 Task: Create a task  Create a new chatbot for customer support , assign it to team member softage.3@softage.net in the project AgileCon and update the status of the task to  On Track  , set the priority of the task to Low
Action: Mouse moved to (101, 375)
Screenshot: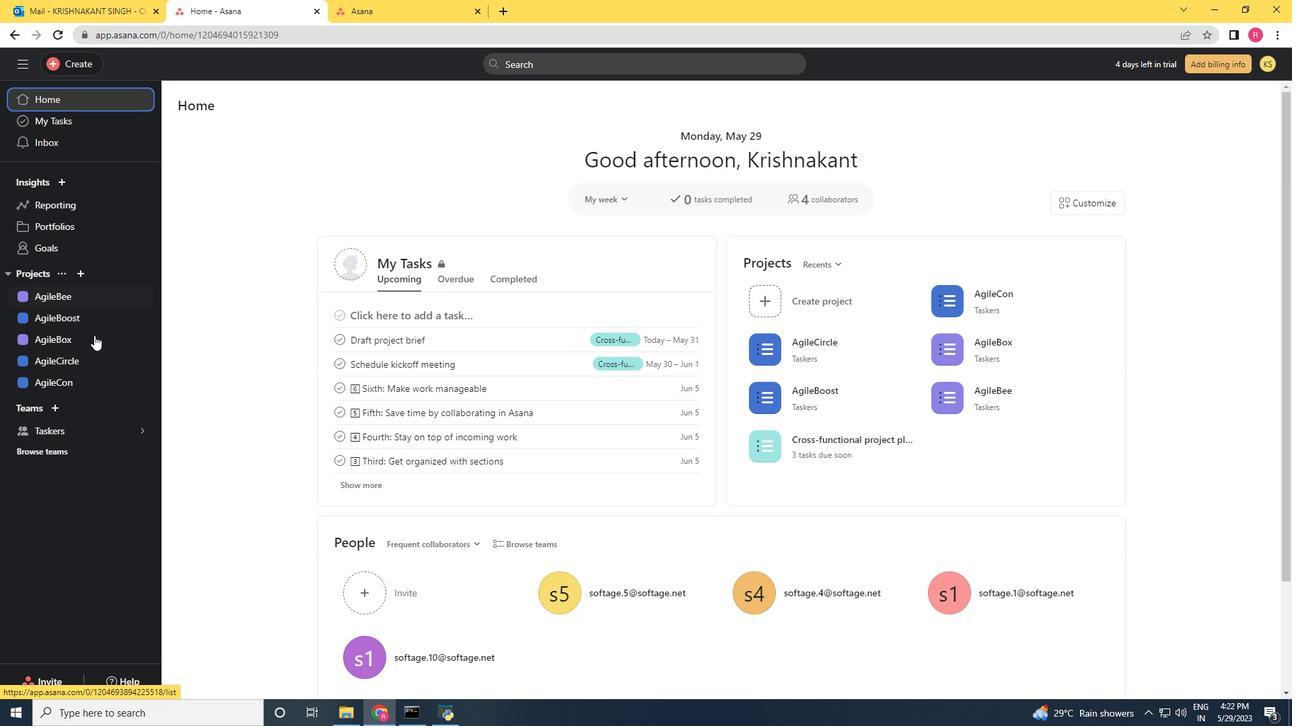 
Action: Mouse pressed left at (101, 375)
Screenshot: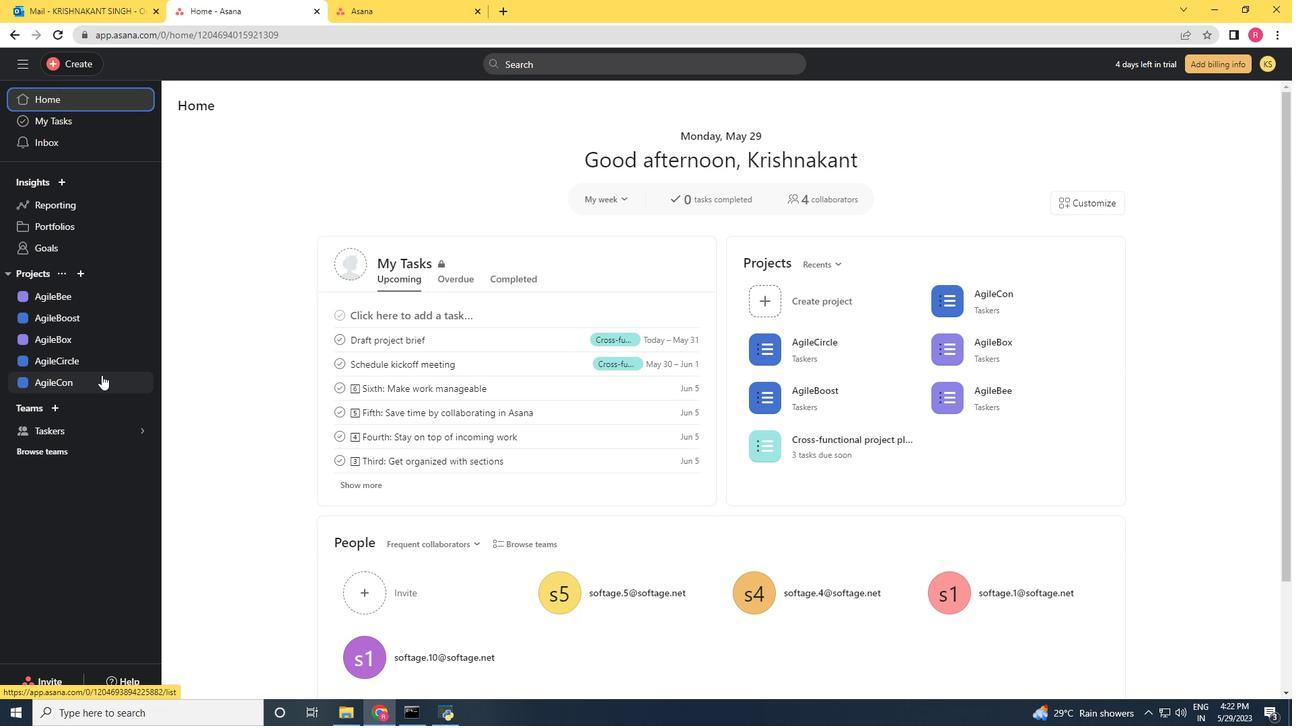 
Action: Mouse moved to (76, 67)
Screenshot: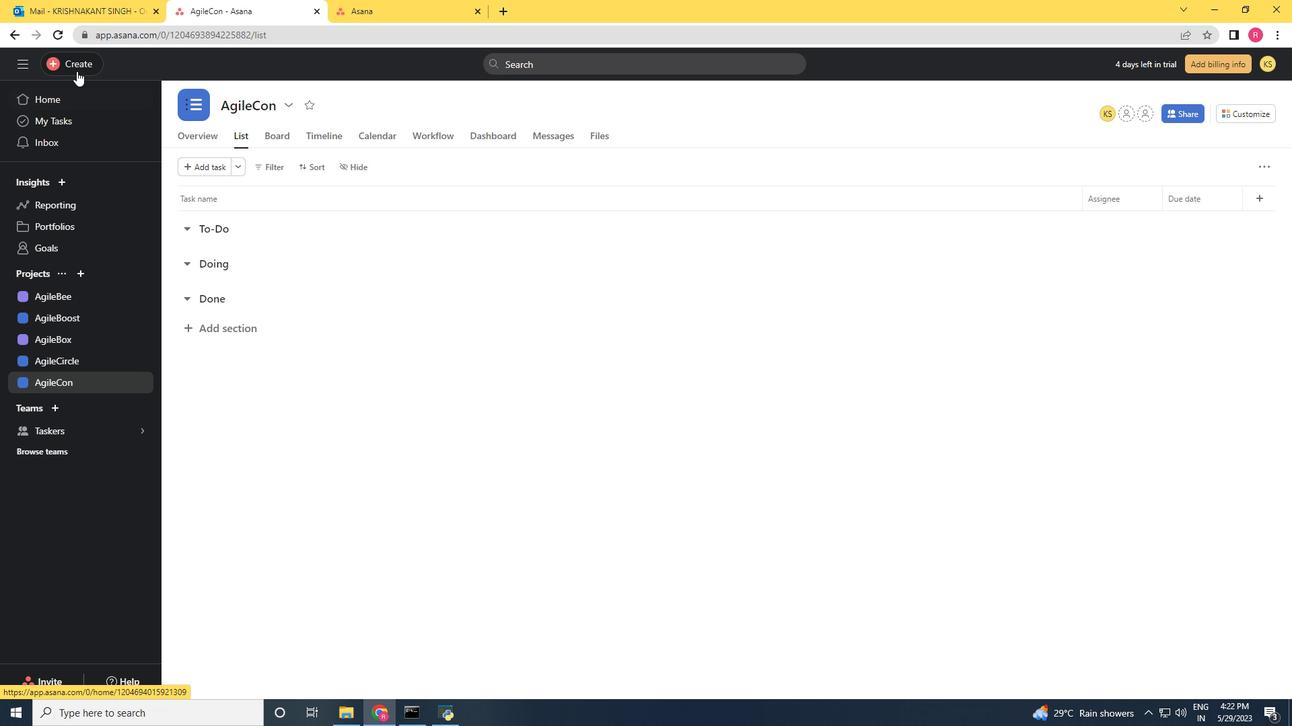 
Action: Mouse pressed left at (76, 67)
Screenshot: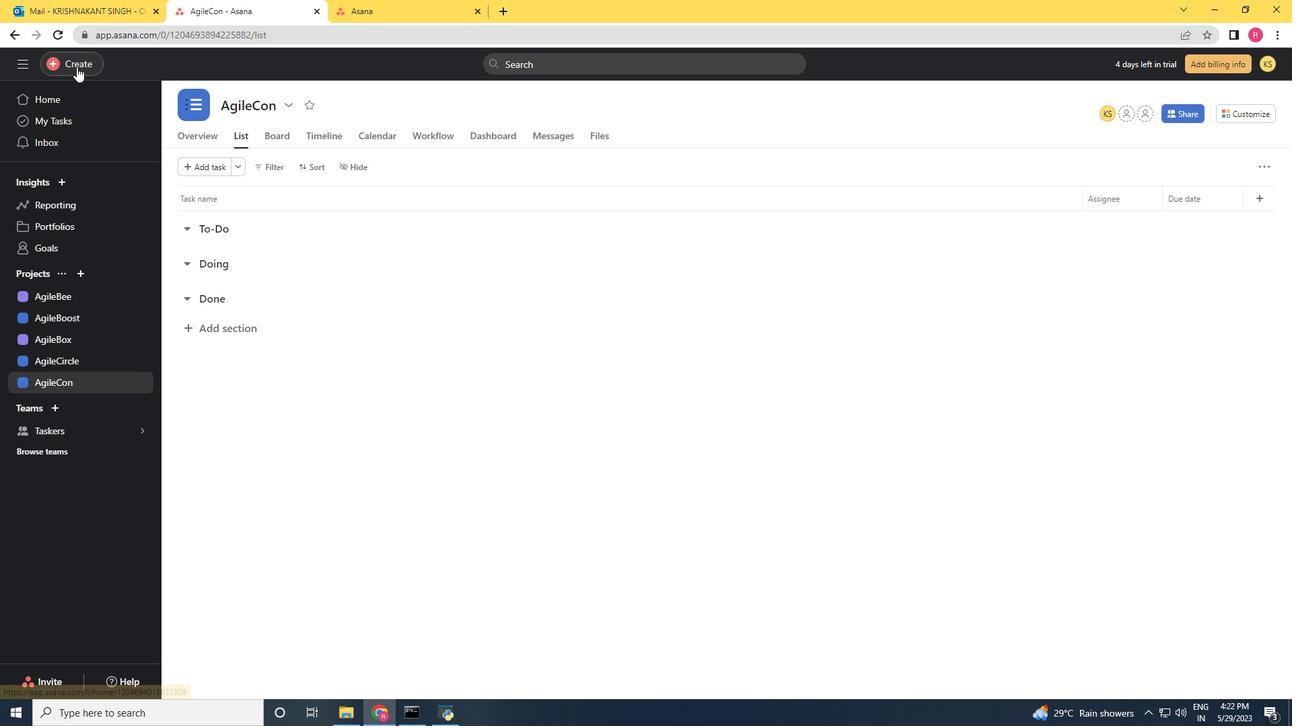 
Action: Mouse moved to (156, 70)
Screenshot: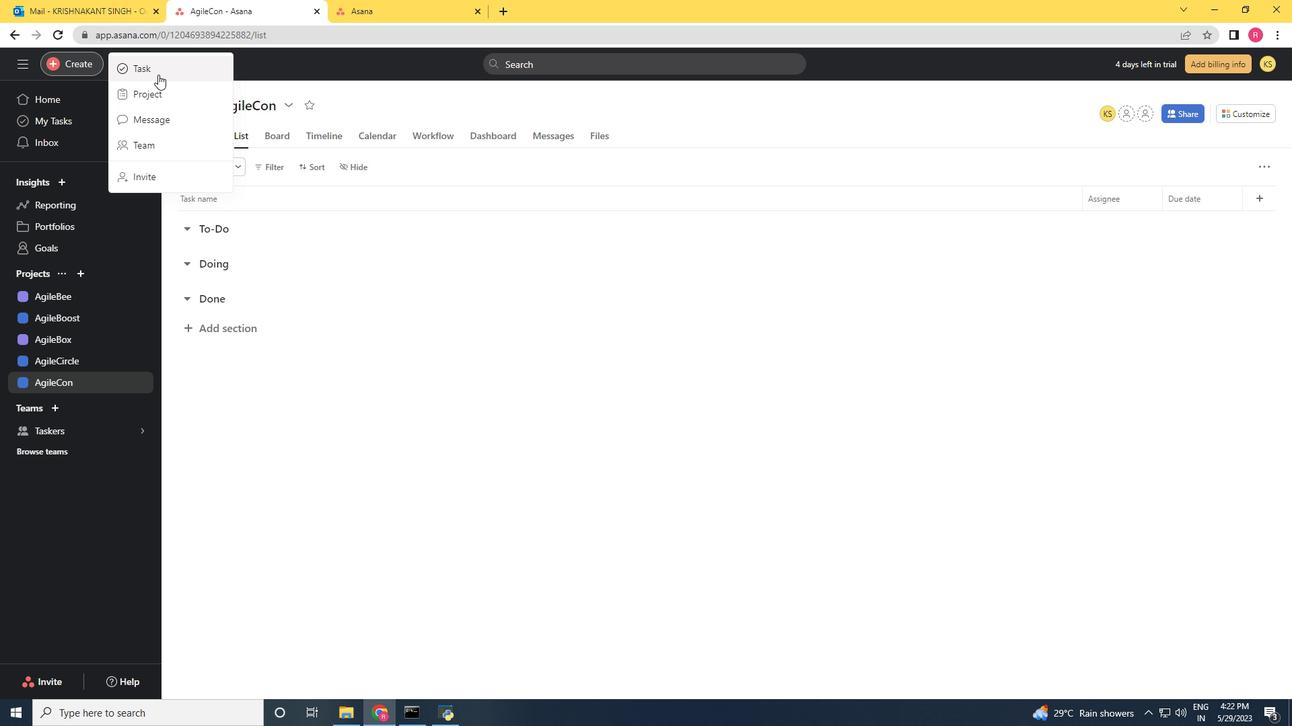 
Action: Mouse pressed left at (156, 70)
Screenshot: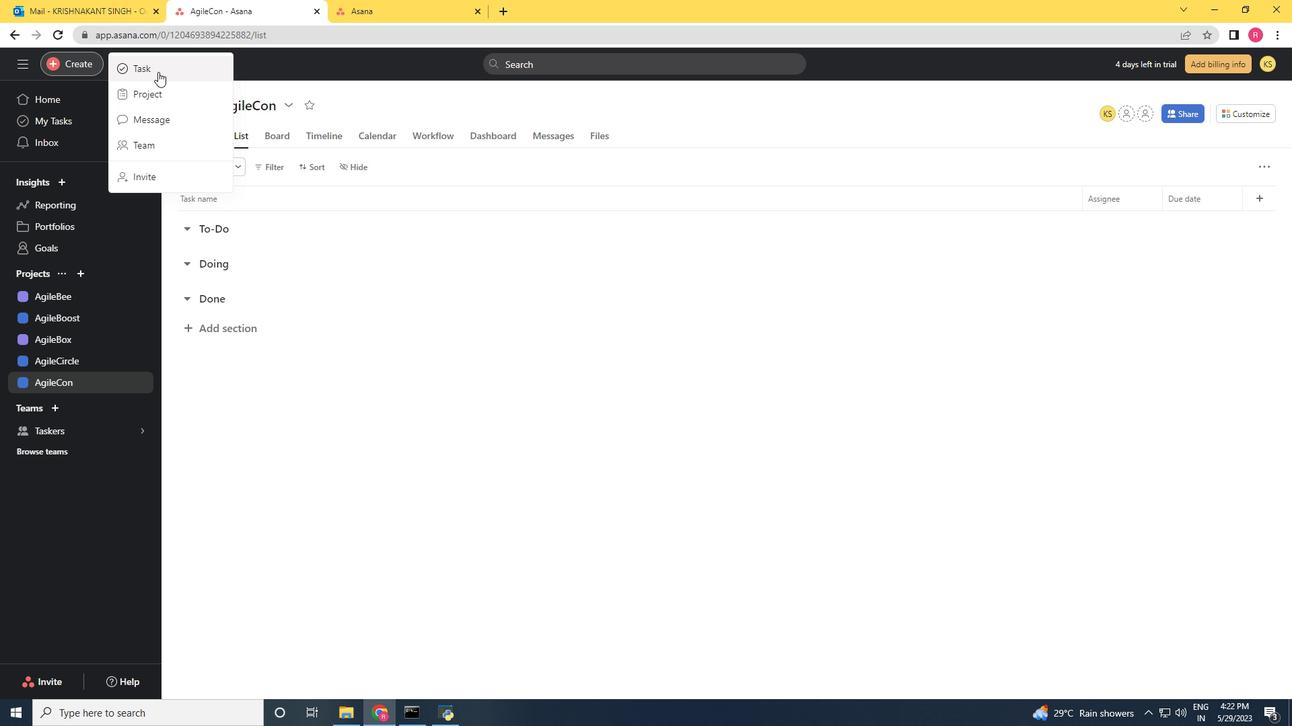
Action: Mouse moved to (201, 96)
Screenshot: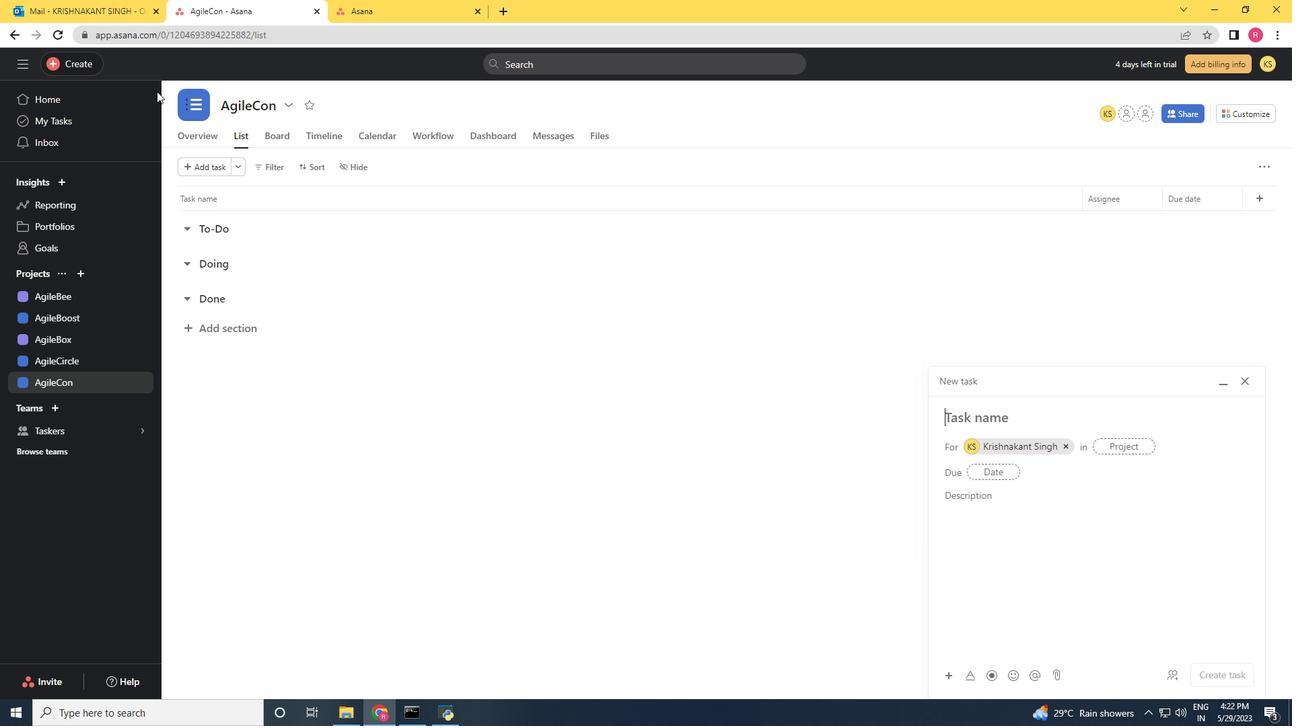 
Action: Key pressed <Key.shift>Create<Key.space>a<Key.space>new<Key.space>chatbot<Key.space>for<Key.space>customer<Key.space>support
Screenshot: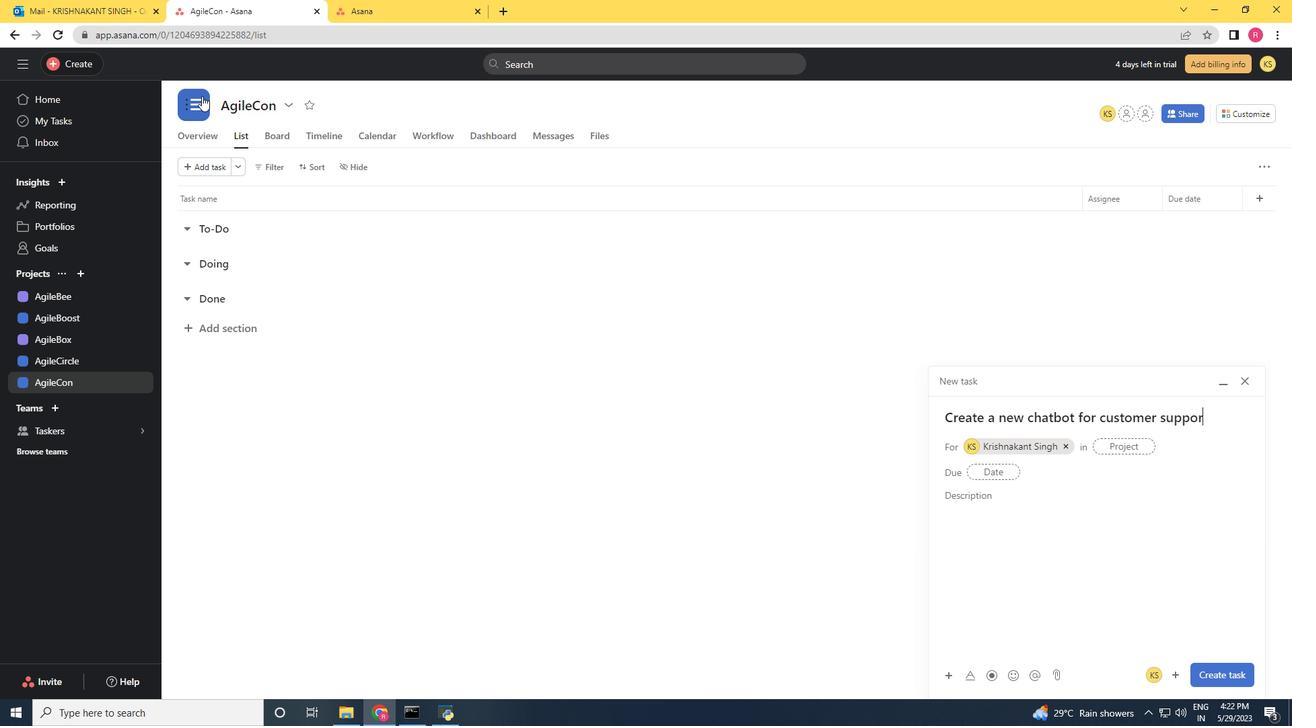 
Action: Mouse moved to (1064, 441)
Screenshot: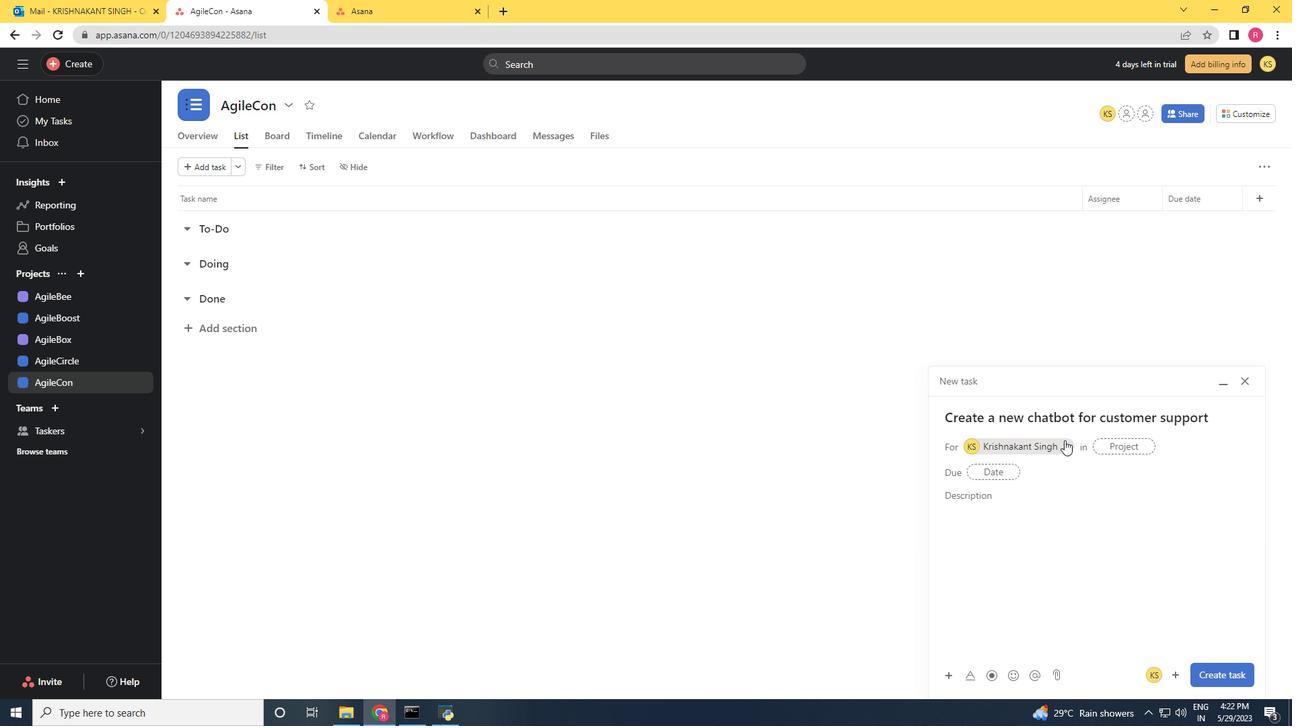 
Action: Mouse pressed left at (1064, 441)
Screenshot: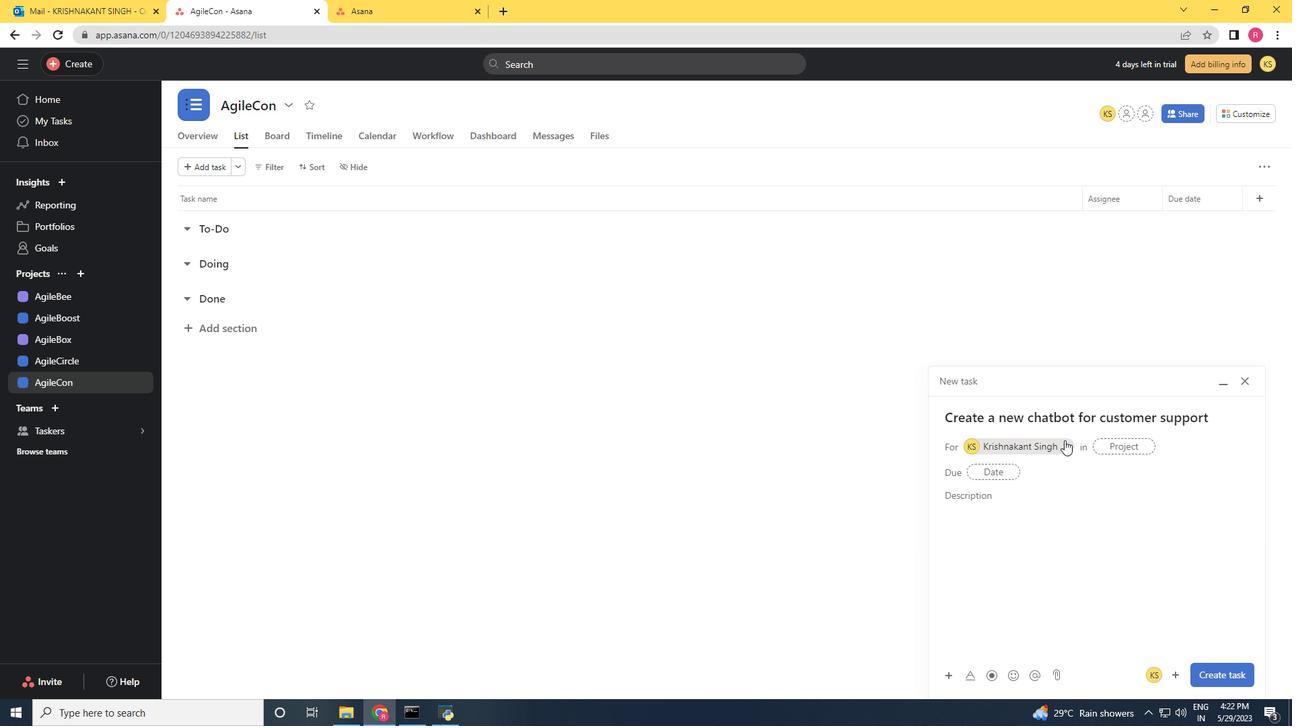 
Action: Mouse moved to (990, 445)
Screenshot: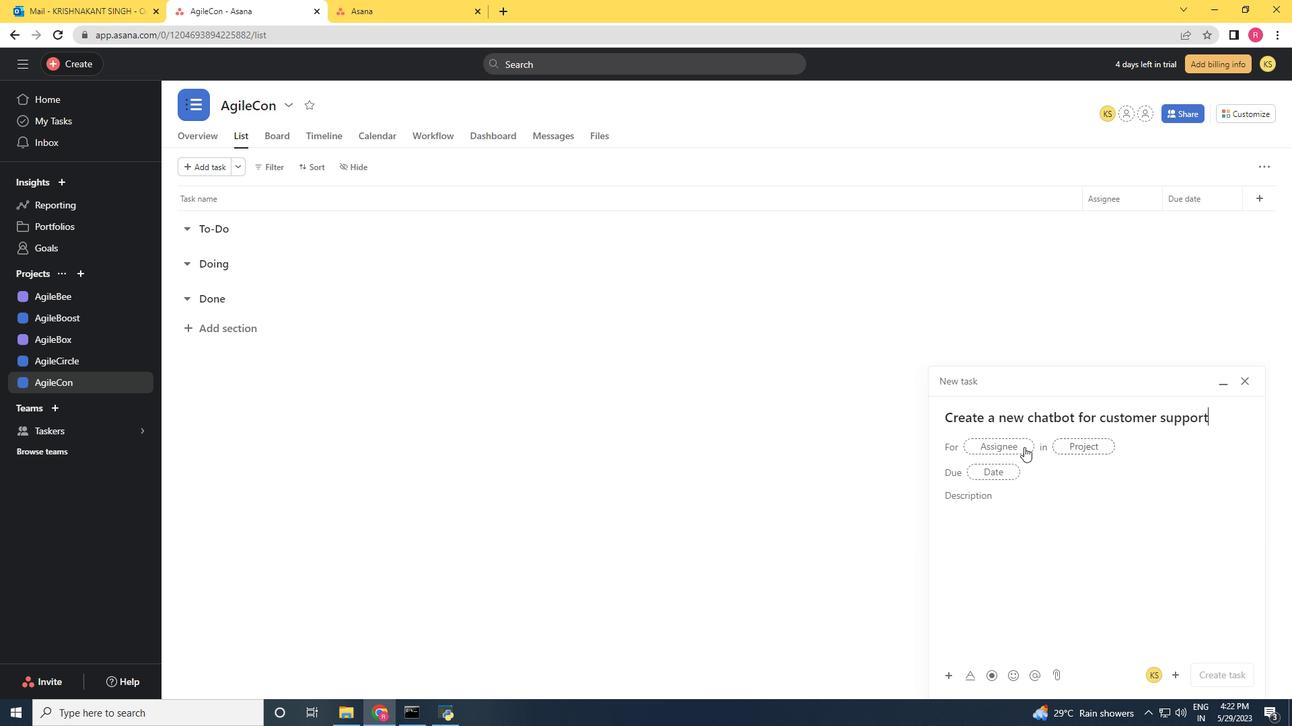 
Action: Mouse pressed left at (990, 445)
Screenshot: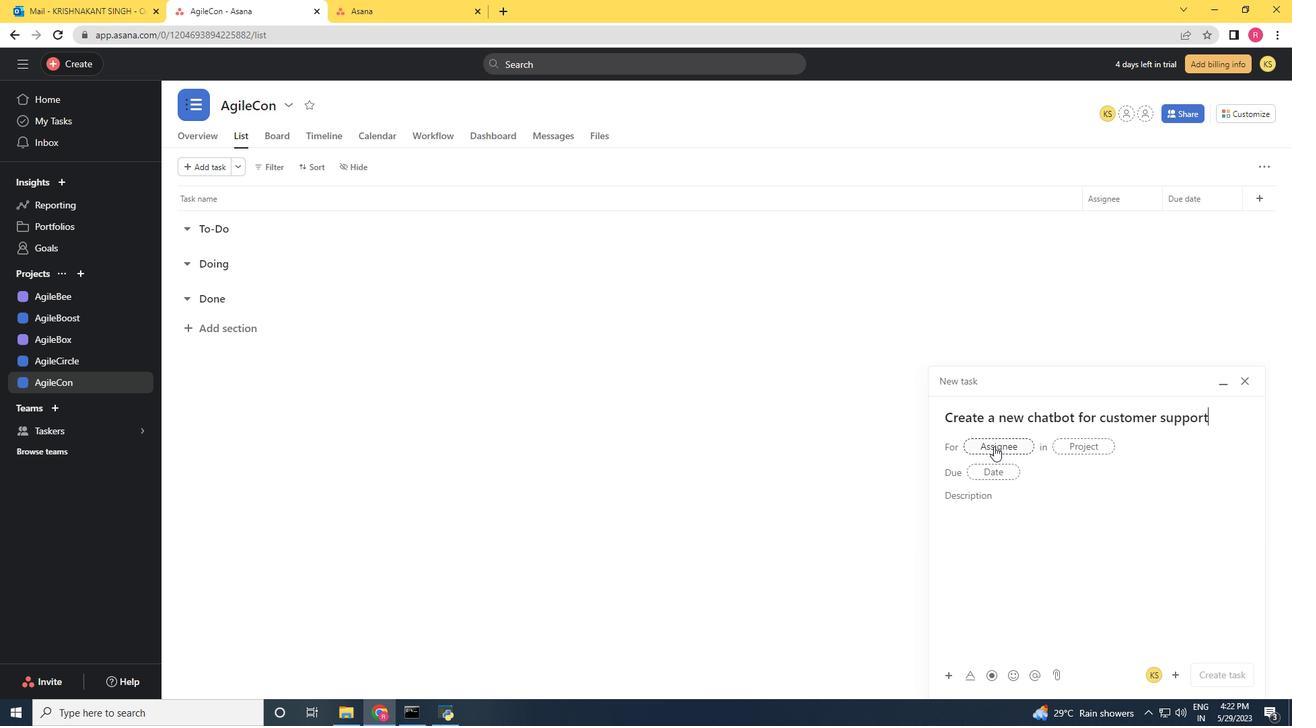 
Action: Key pressed softage.3<Key.shift>@softage.net
Screenshot: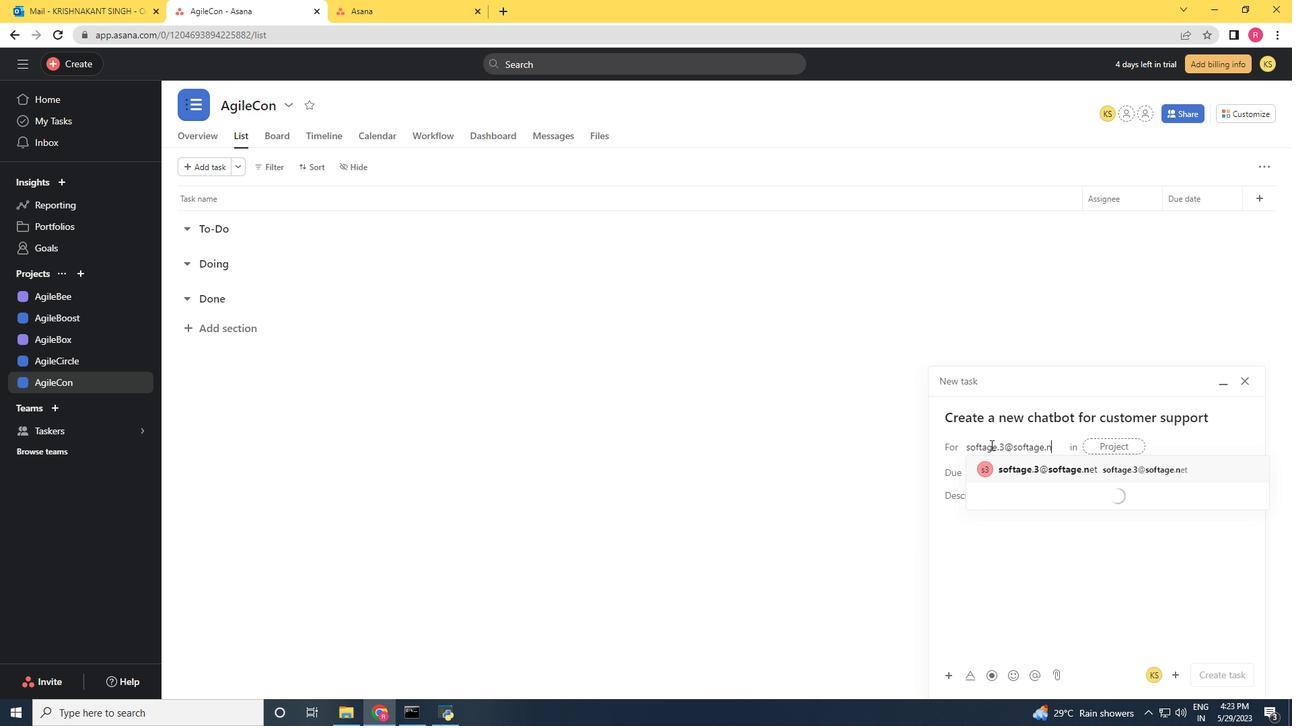 
Action: Mouse moved to (1021, 461)
Screenshot: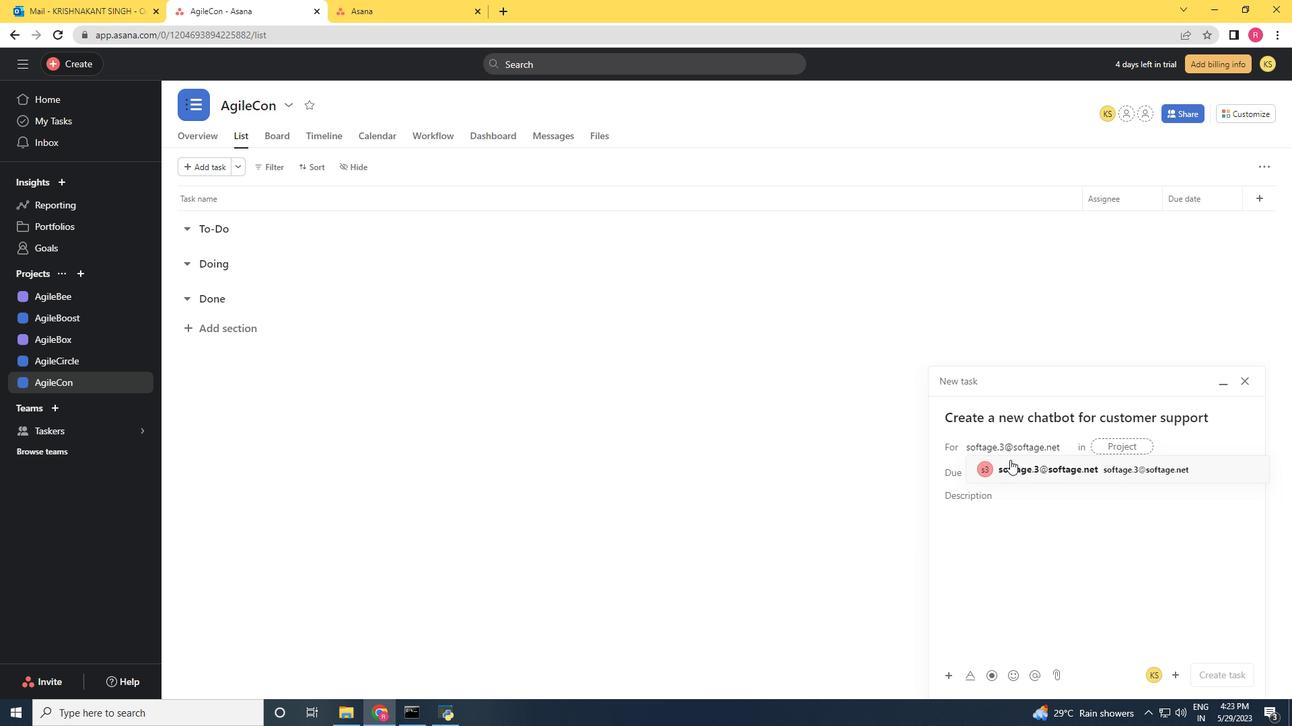 
Action: Mouse pressed left at (1021, 461)
Screenshot: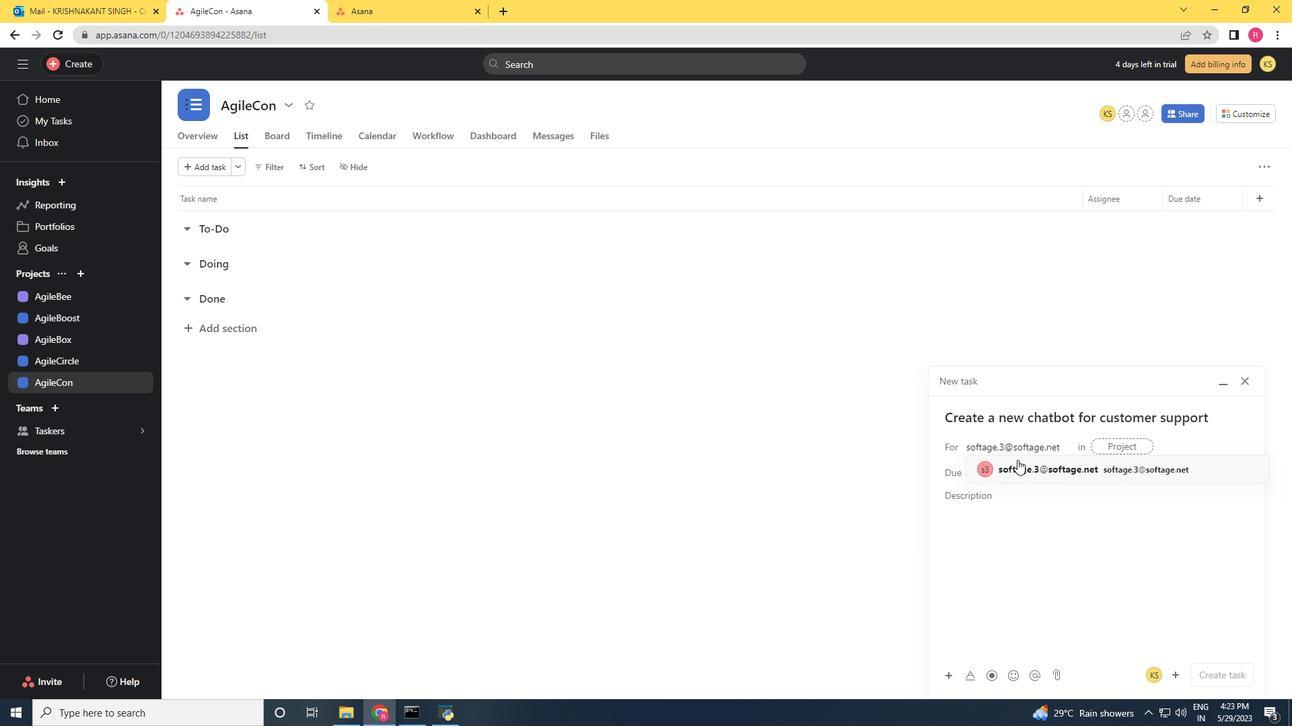 
Action: Mouse moved to (887, 479)
Screenshot: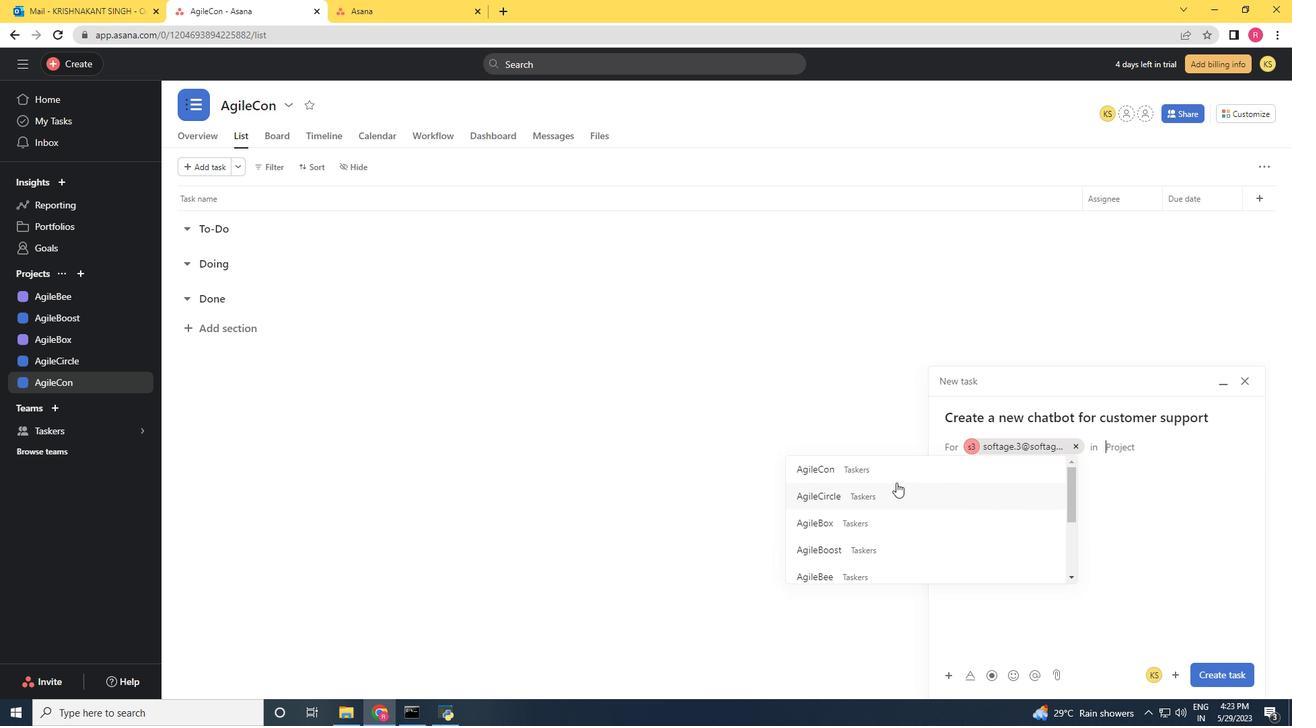 
Action: Mouse pressed left at (887, 479)
Screenshot: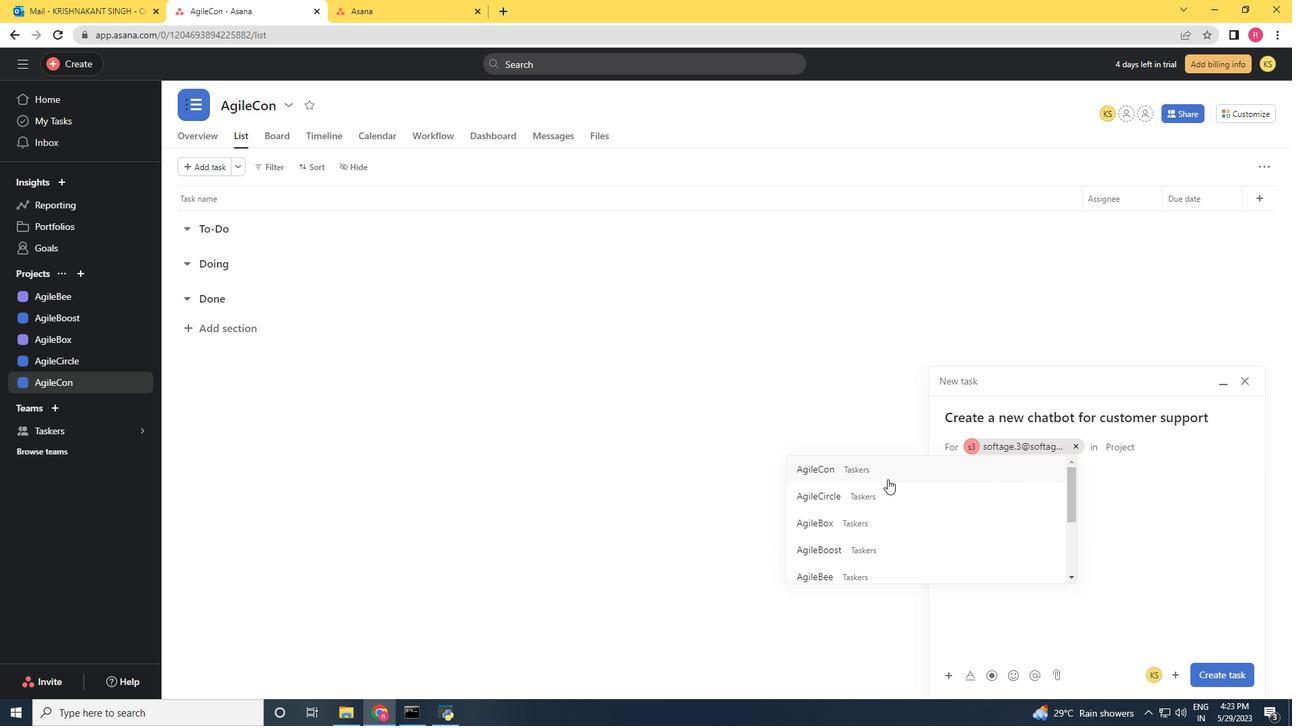
Action: Mouse moved to (971, 507)
Screenshot: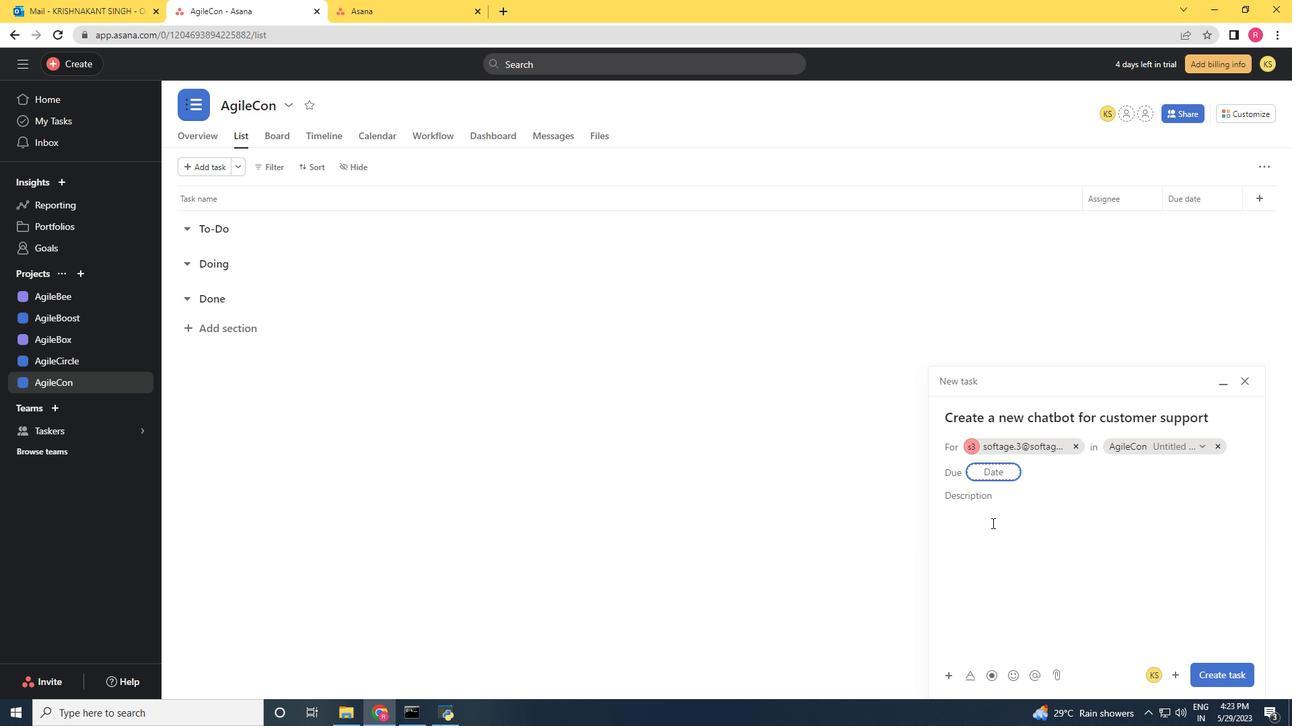 
Action: Mouse pressed left at (971, 507)
Screenshot: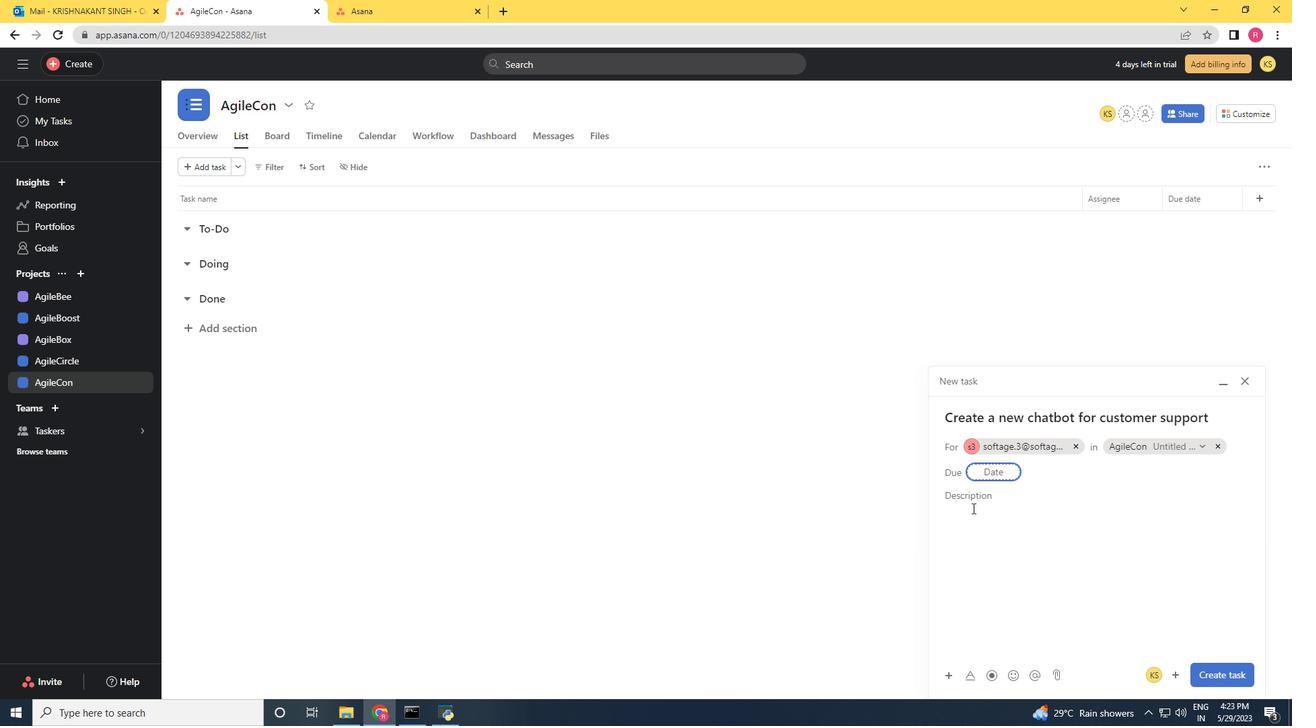 
Action: Mouse moved to (951, 673)
Screenshot: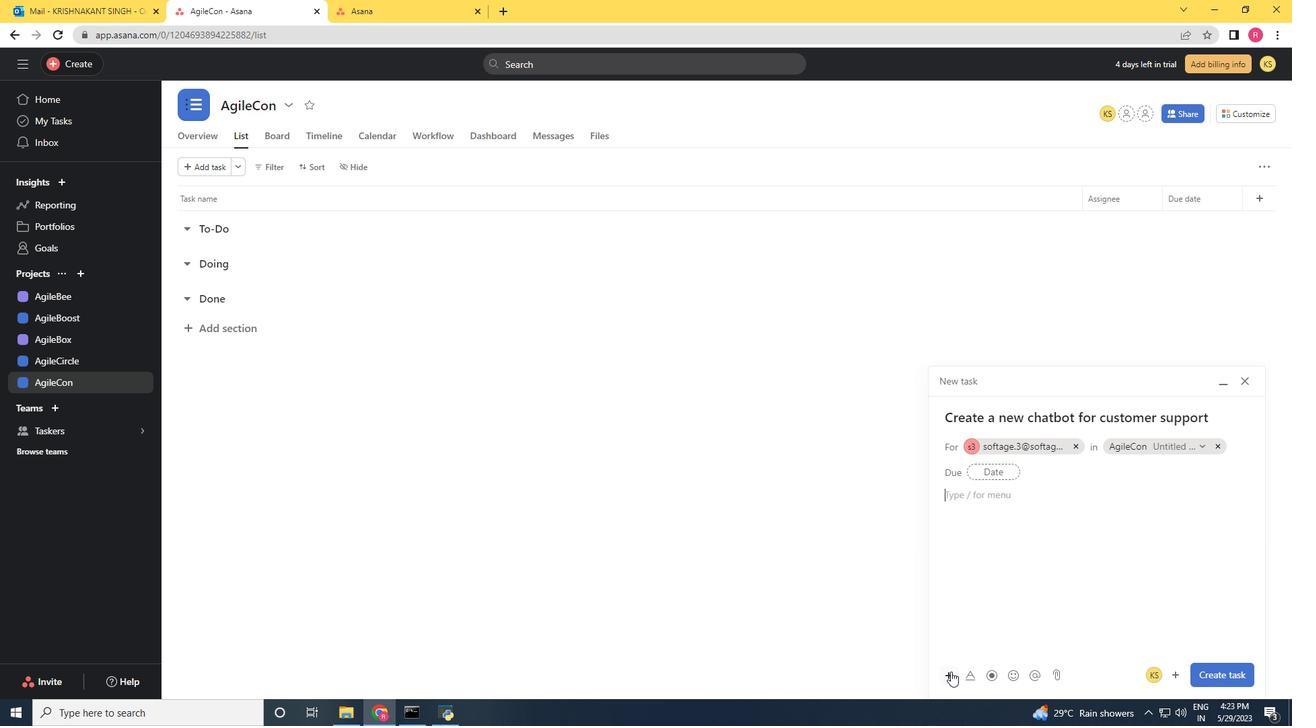
Action: Mouse pressed left at (951, 673)
Screenshot: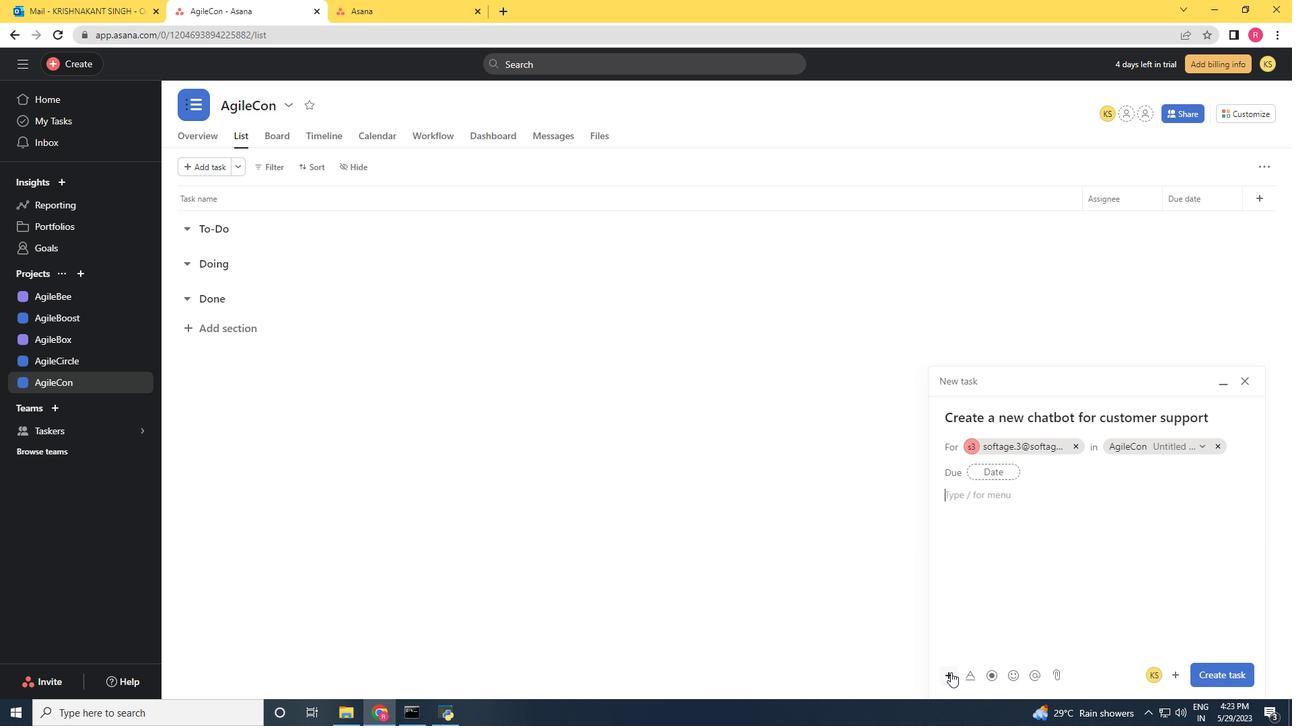
Action: Mouse moved to (1134, 568)
Screenshot: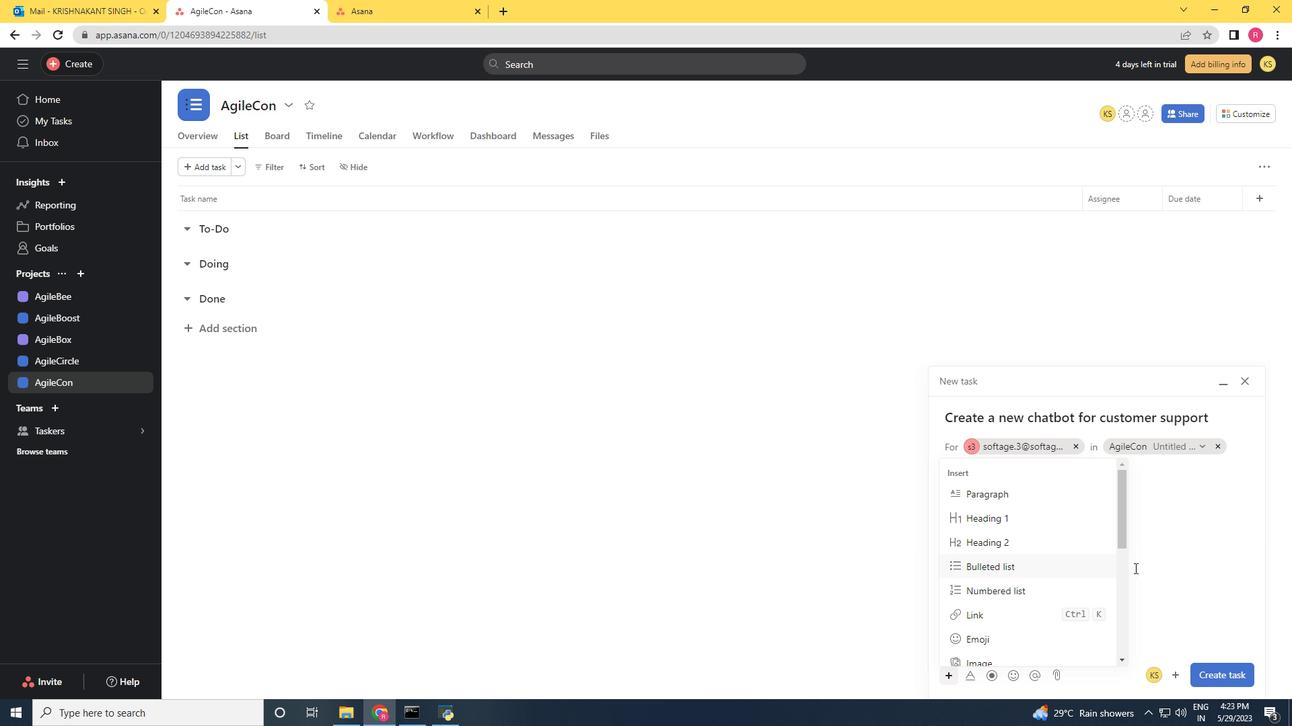 
Action: Mouse scrolled (1134, 568) with delta (0, 0)
Screenshot: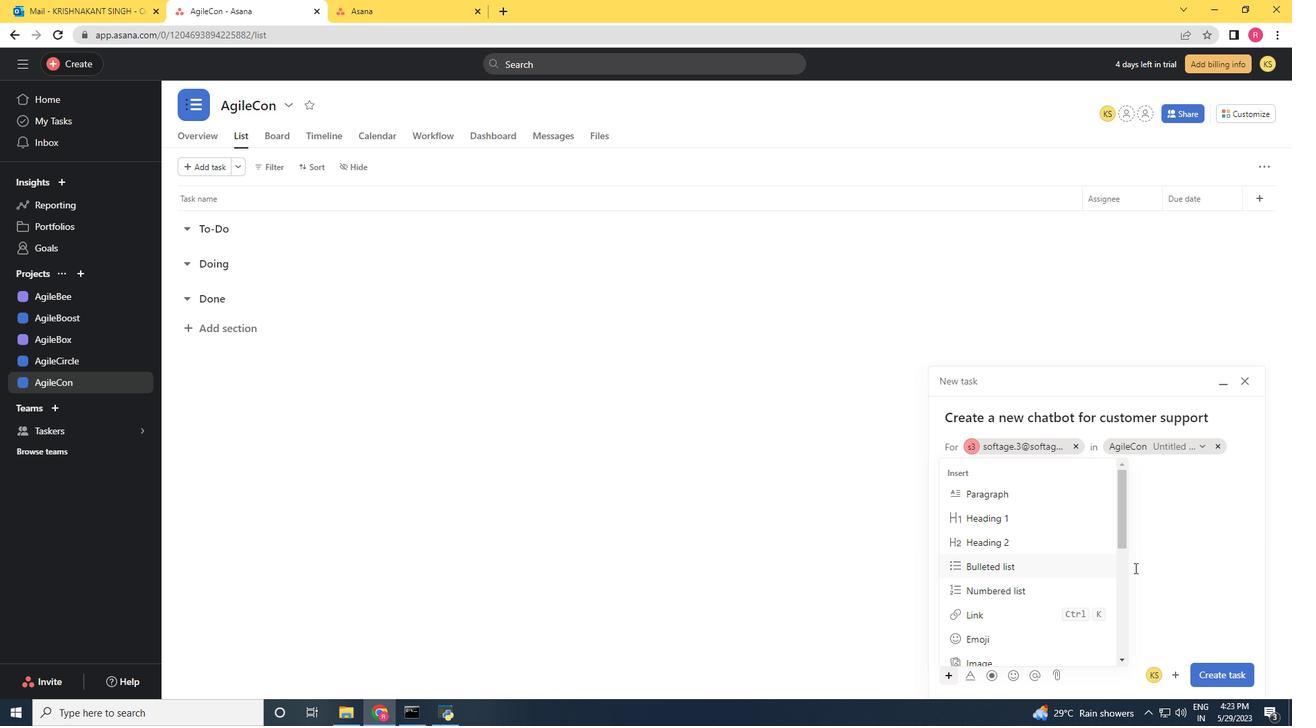 
Action: Mouse scrolled (1134, 568) with delta (0, 0)
Screenshot: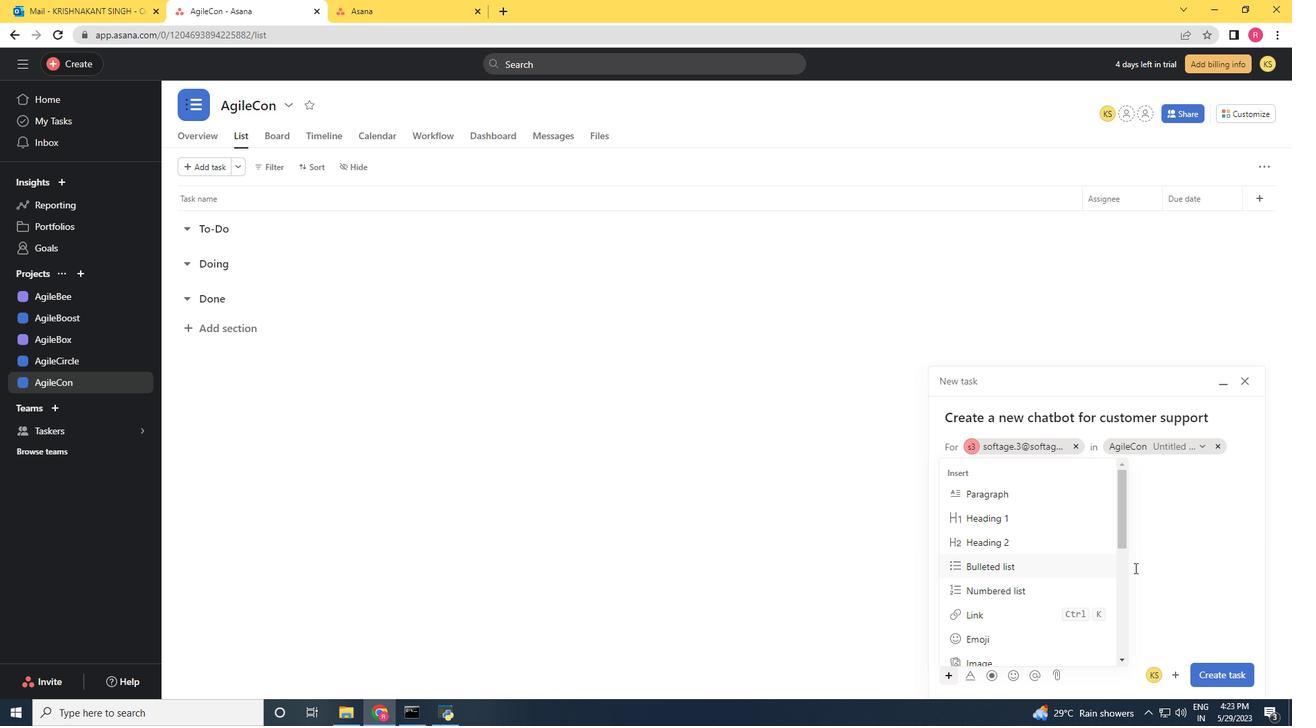 
Action: Mouse moved to (1173, 592)
Screenshot: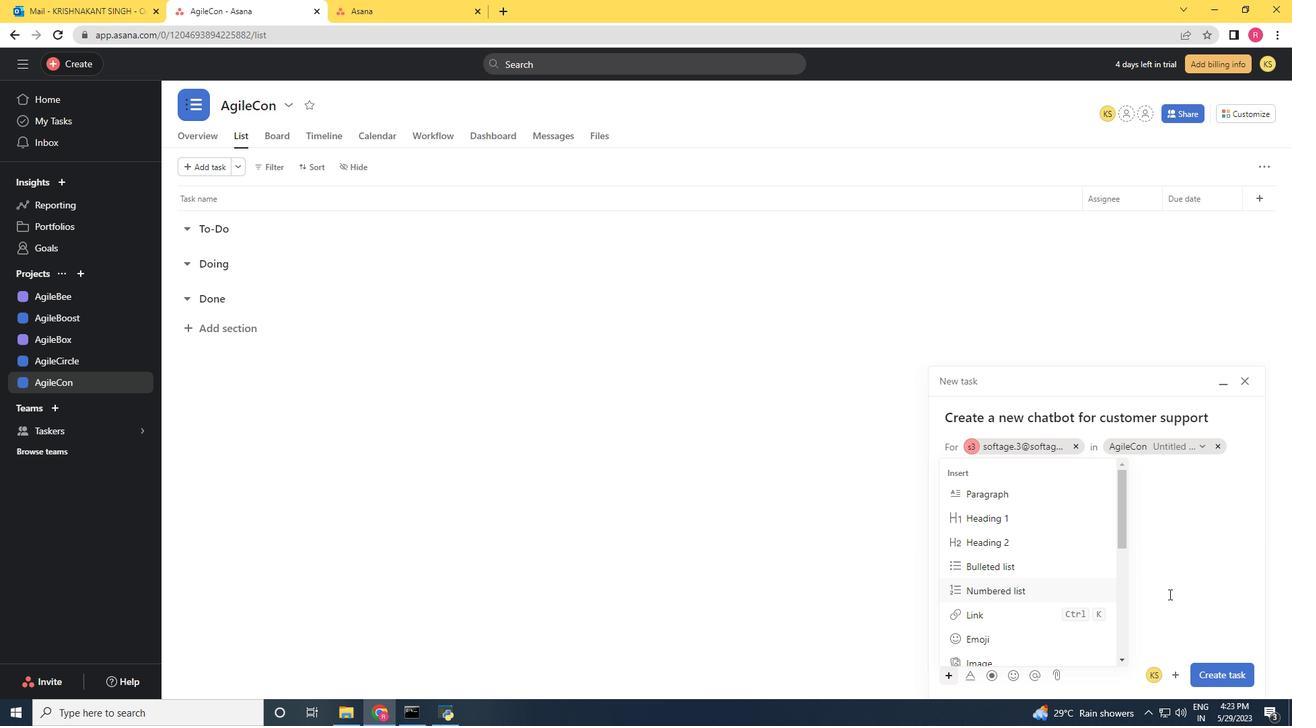 
Action: Mouse pressed left at (1173, 592)
Screenshot: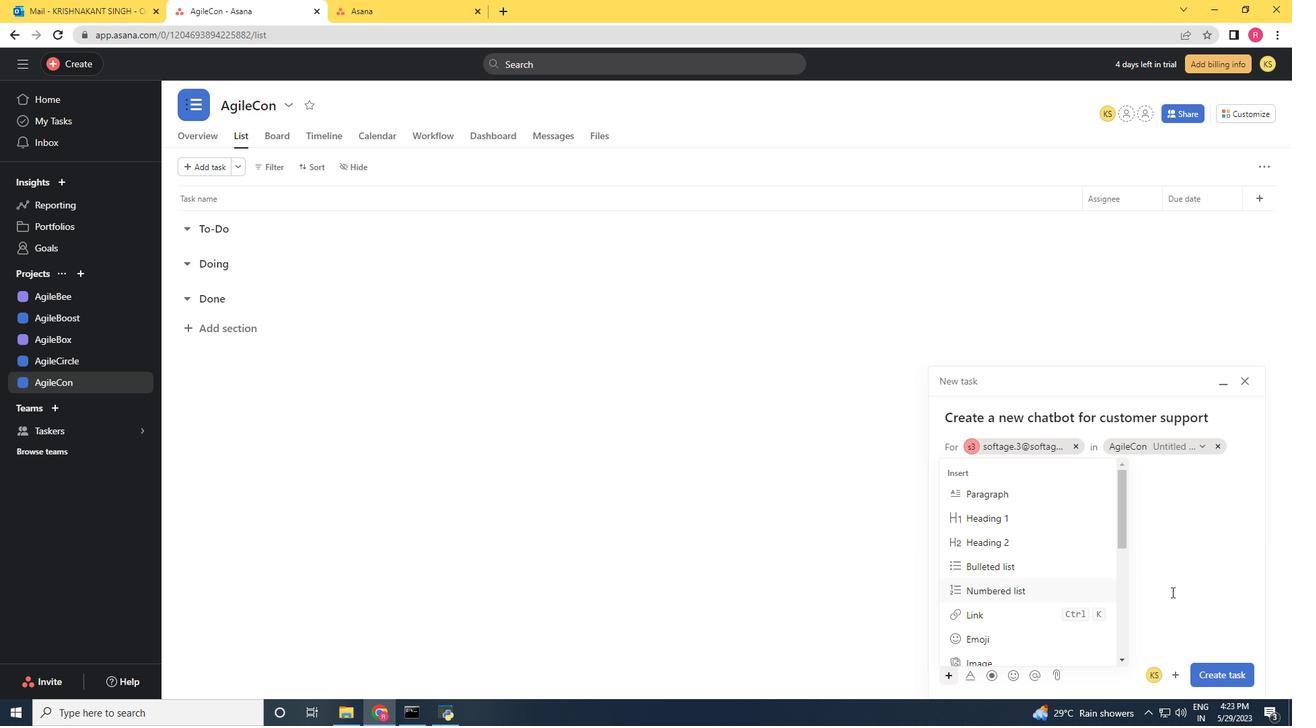 
Action: Mouse moved to (1219, 675)
Screenshot: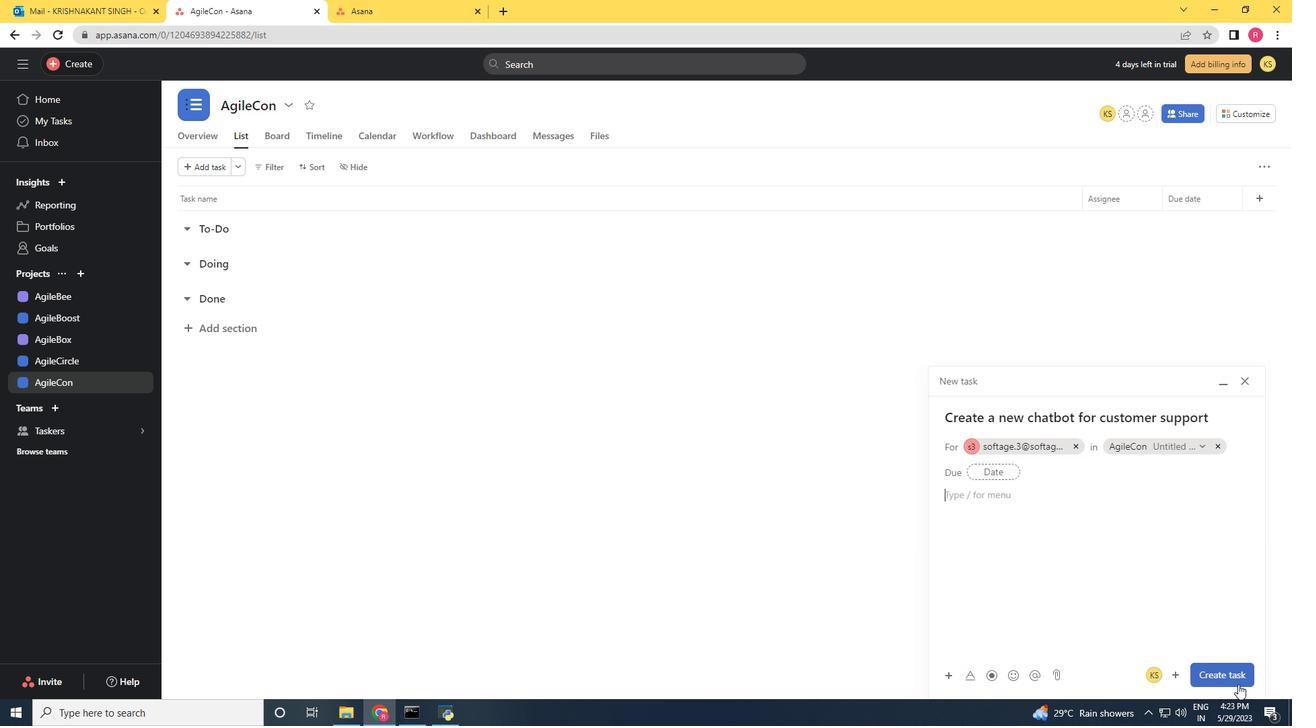 
Action: Mouse pressed left at (1219, 675)
Screenshot: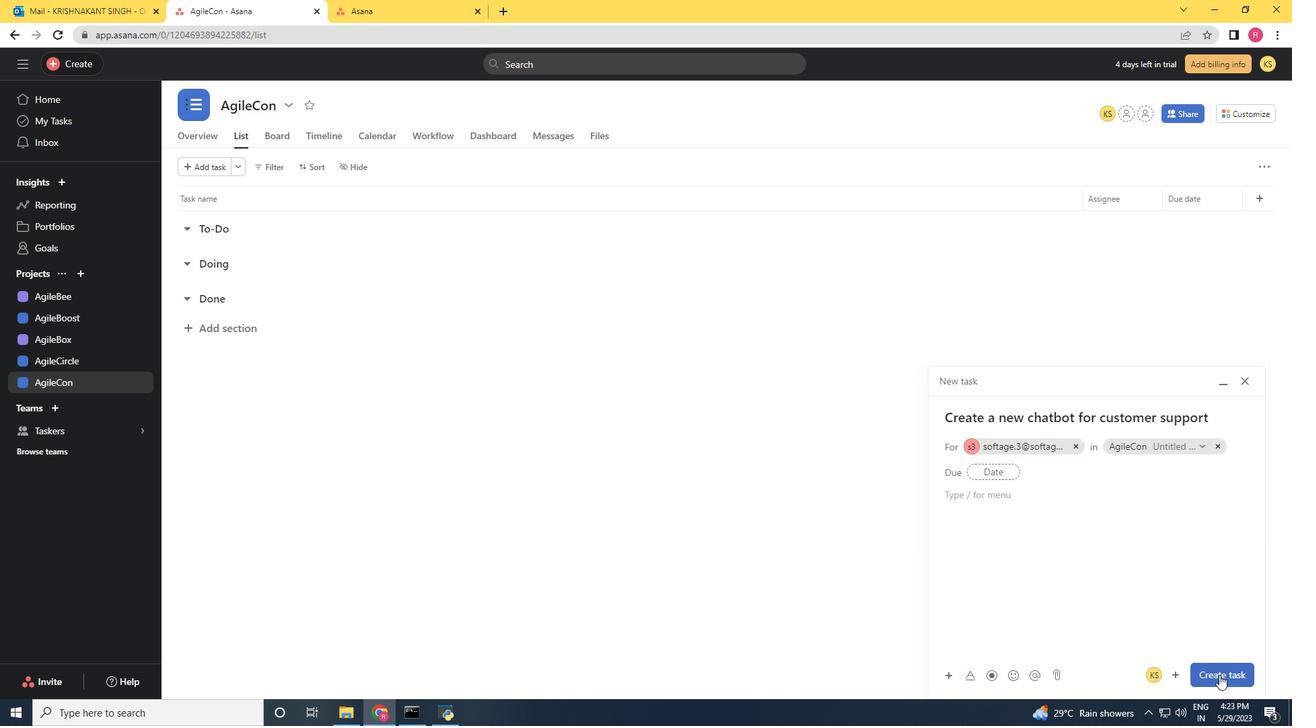 
Action: Mouse moved to (96, 381)
Screenshot: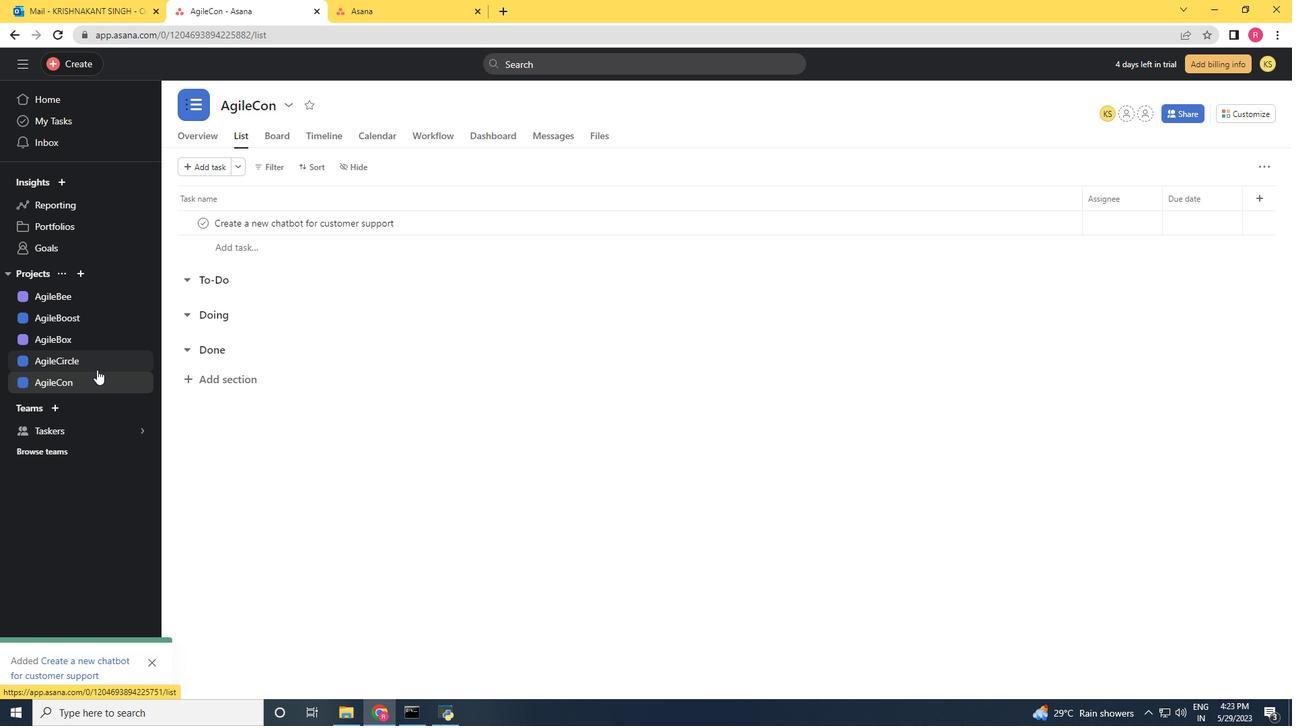 
Action: Mouse pressed left at (96, 381)
Screenshot: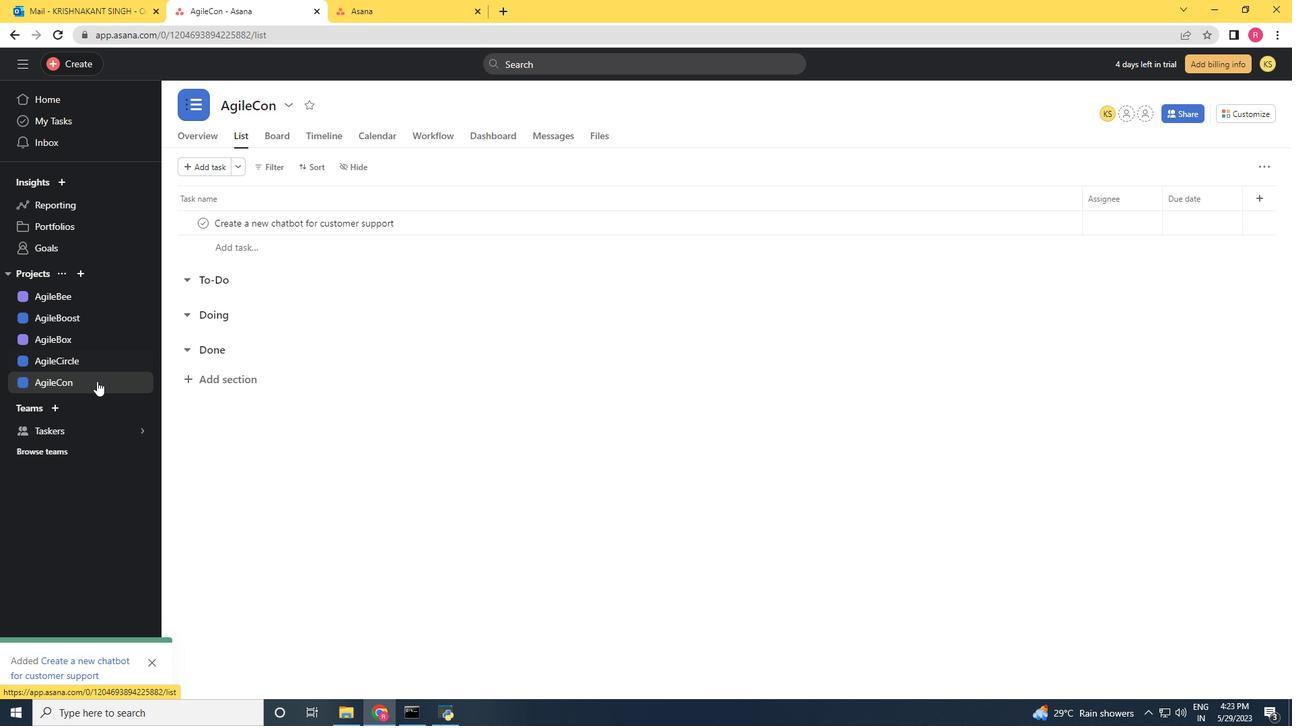 
Action: Mouse moved to (1083, 207)
Screenshot: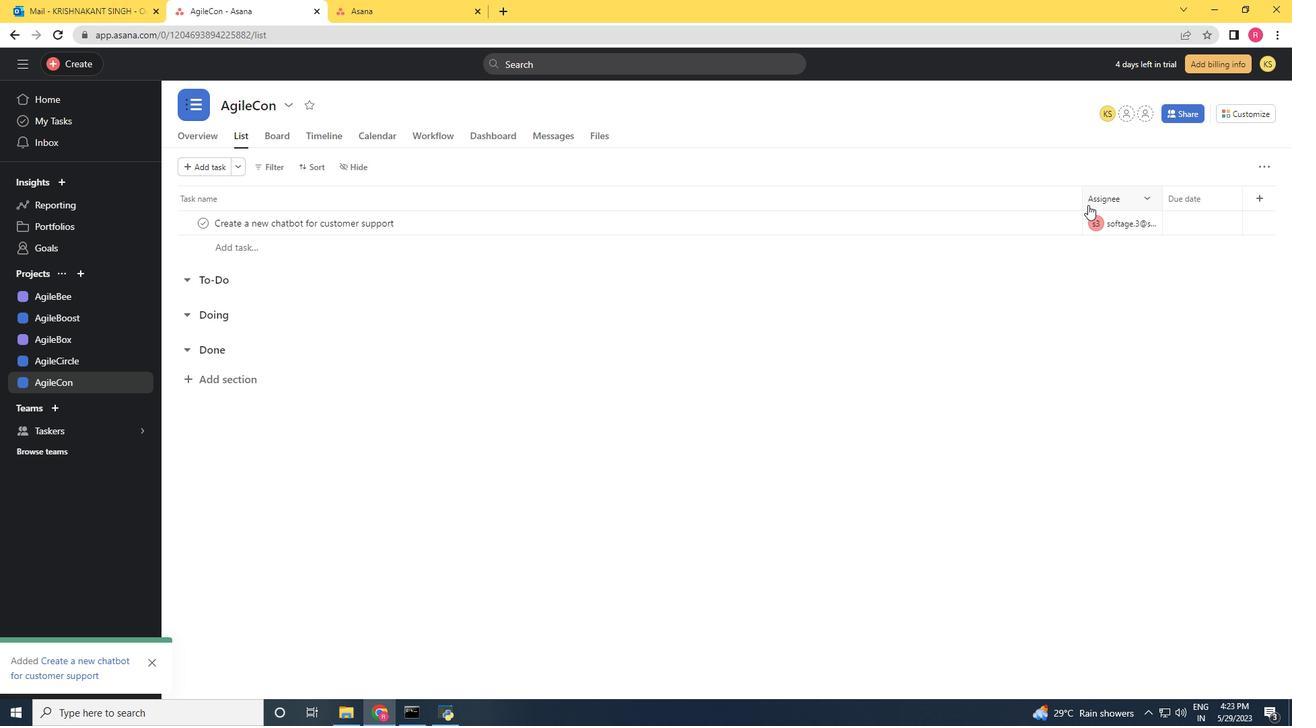 
Action: Mouse pressed left at (1083, 207)
Screenshot: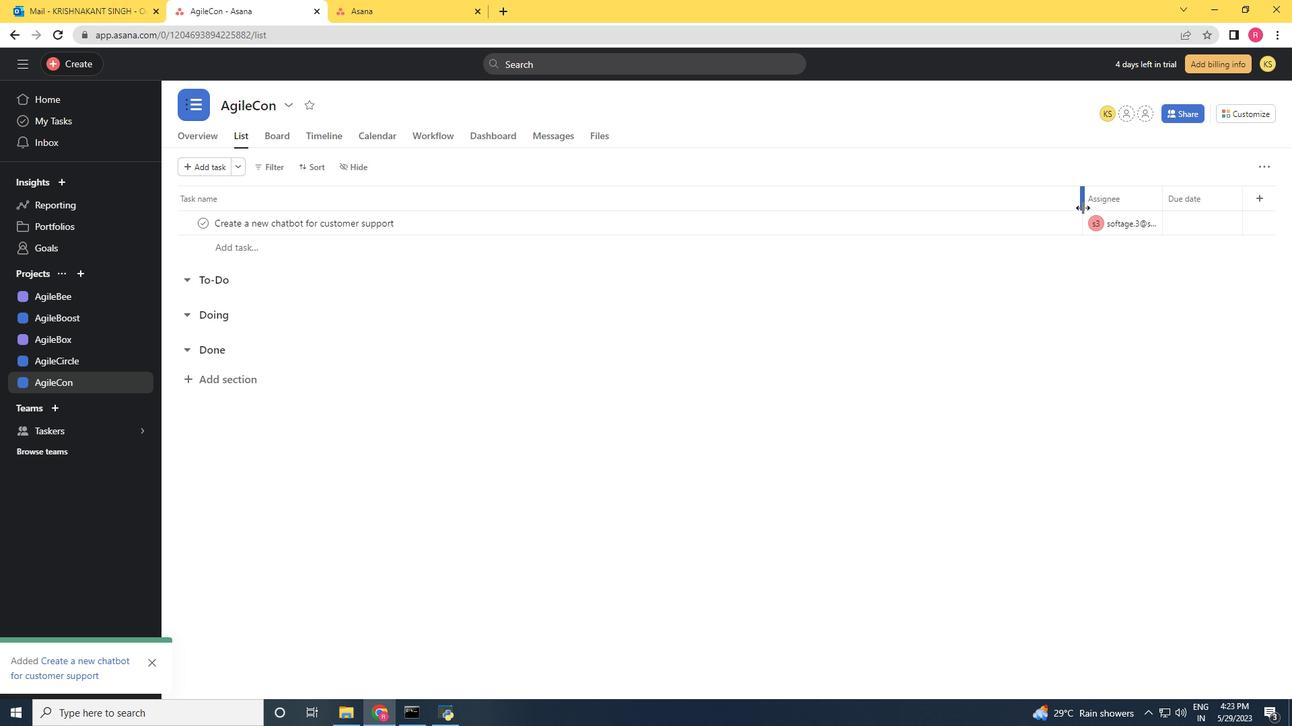 
Action: Mouse moved to (1127, 201)
Screenshot: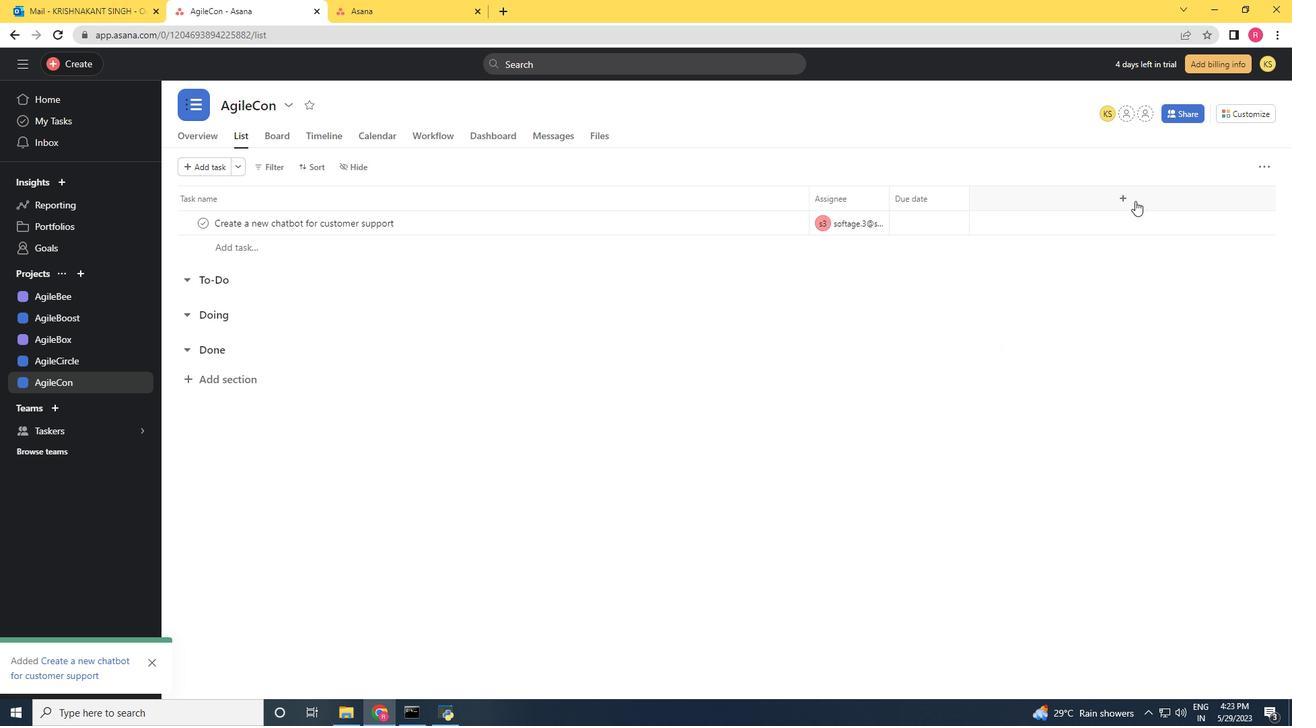 
Action: Mouse pressed left at (1127, 201)
Screenshot: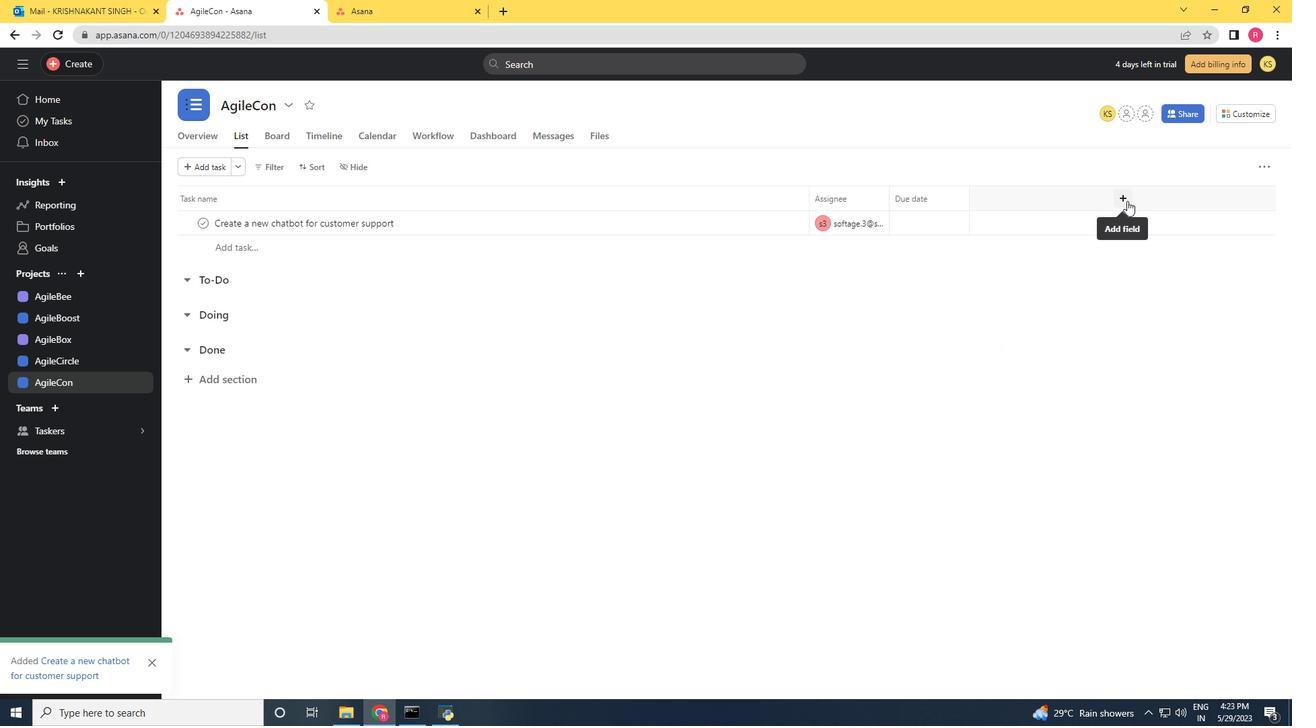 
Action: Mouse moved to (1035, 359)
Screenshot: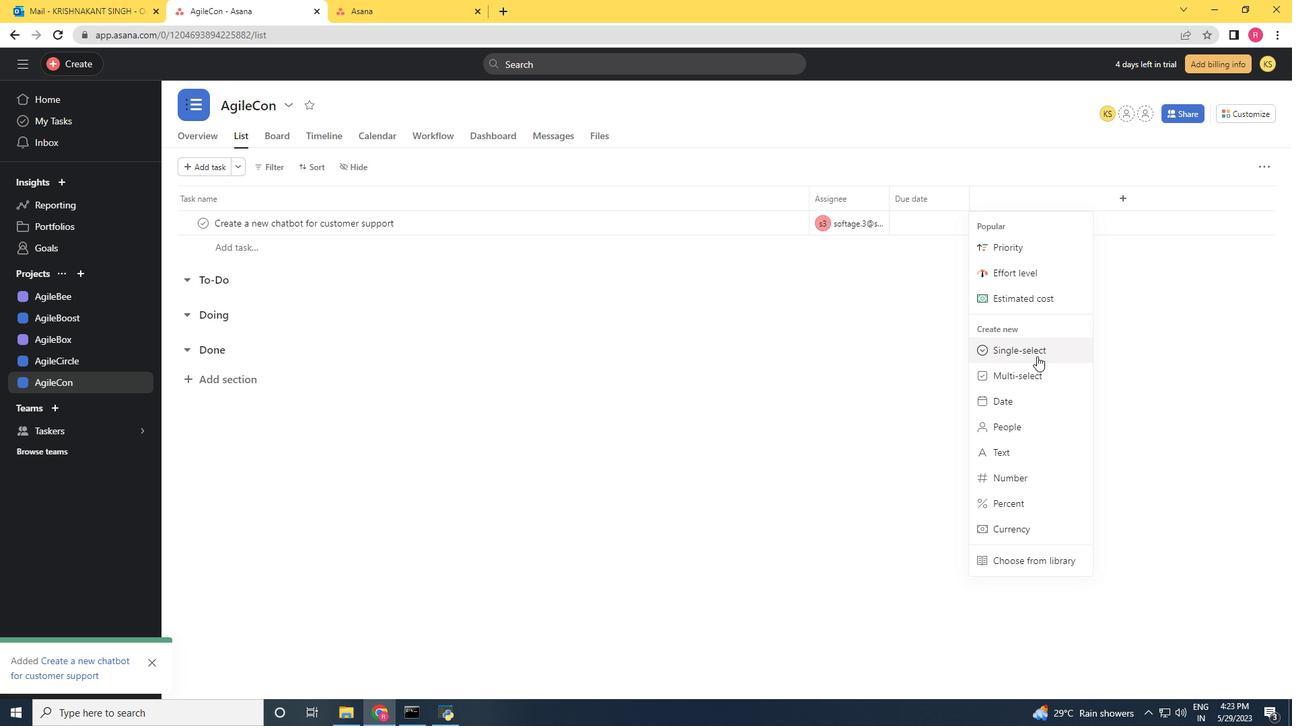
Action: Mouse pressed left at (1035, 359)
Screenshot: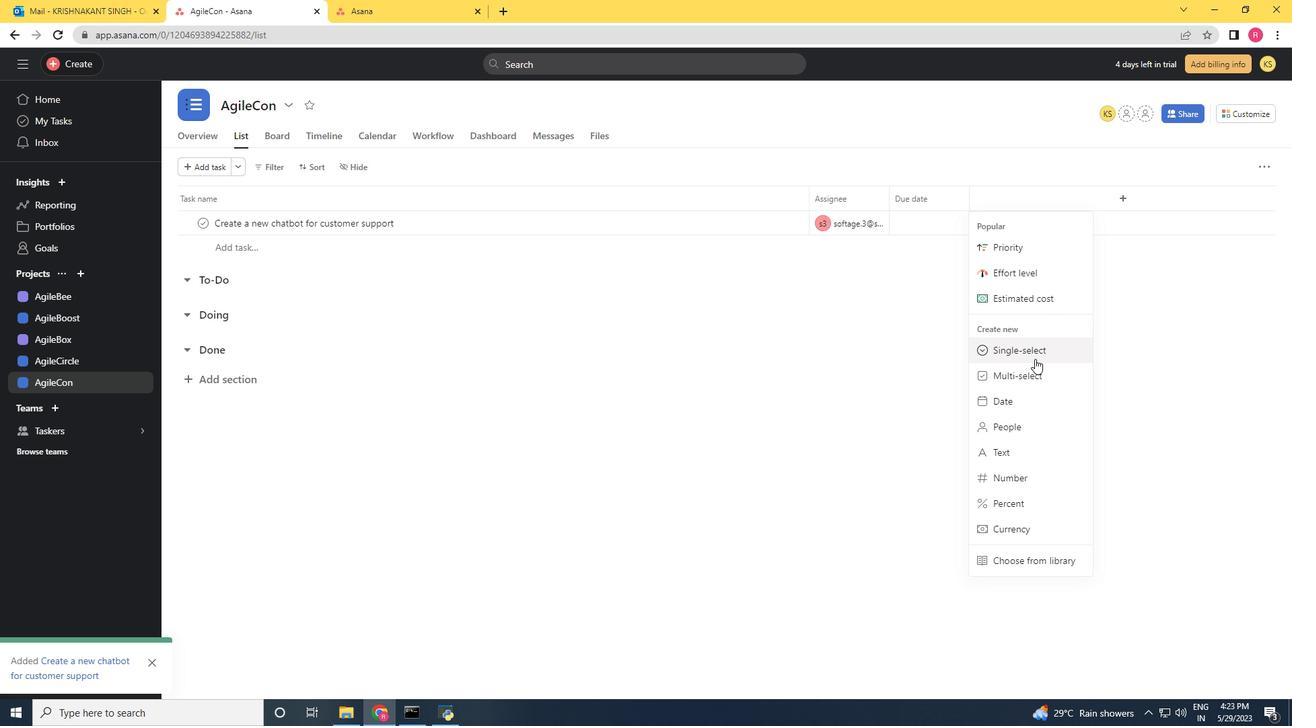 
Action: Key pressed <Key.shift>Status<Key.space>
Screenshot: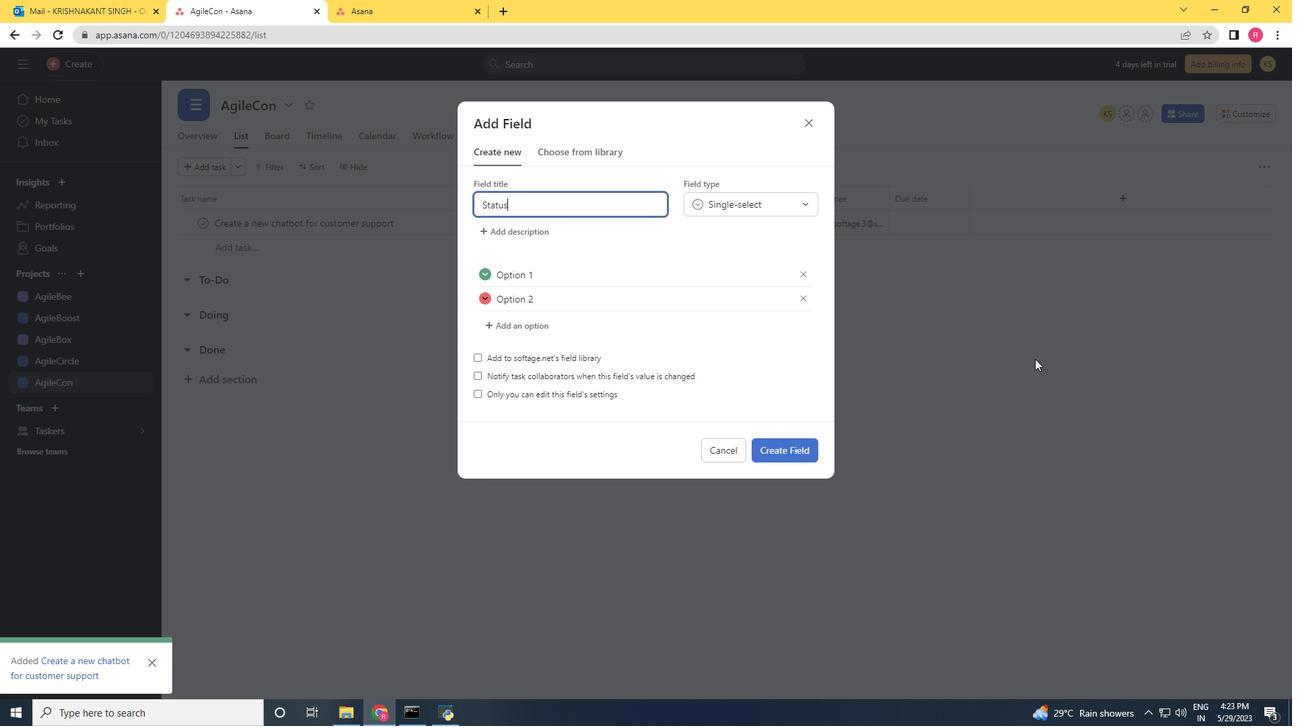 
Action: Mouse moved to (607, 280)
Screenshot: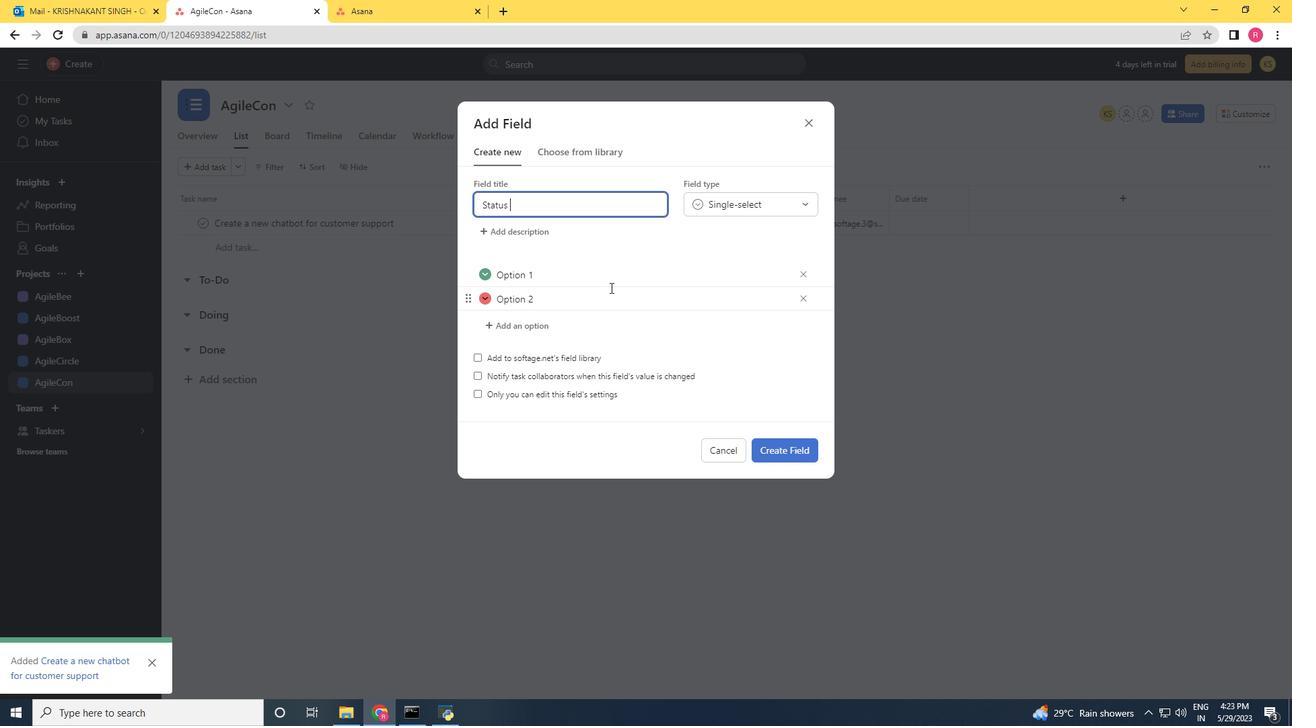 
Action: Mouse pressed left at (607, 280)
Screenshot: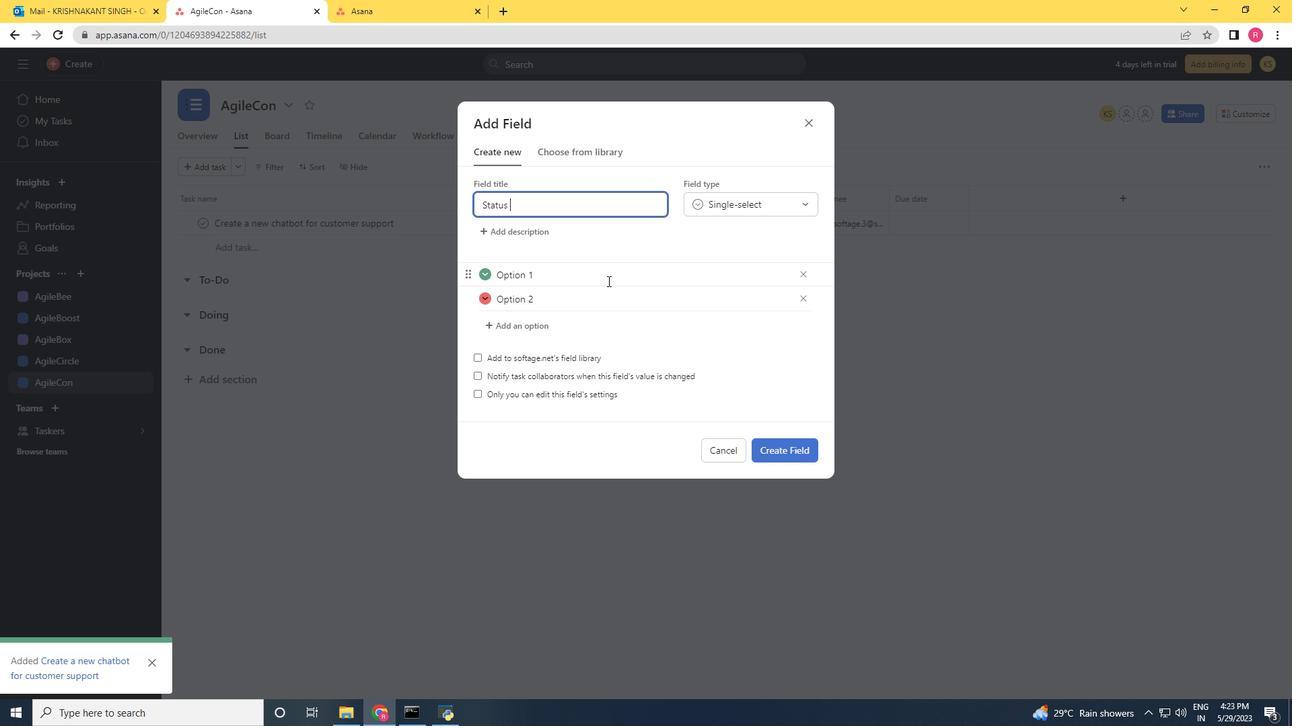 
Action: Key pressed <Key.backspace><Key.backspace><Key.backspace><Key.backspace><Key.backspace><Key.backspace><Key.backspace><Key.backspace><Key.shift><Key.shift><Key.shift><Key.shift><Key.shift><Key.shift><Key.shift><Key.shift><Key.shift><Key.shift><Key.shift><Key.shift><Key.shift><Key.shift><Key.shift><Key.shift>On<Key.space><Key.shift>Track<Key.enter><Key.shift><Key.shift><Key.shift><Key.shift><Key.shift>Off<Key.space><Key.shift>Track<Key.enter><Key.shift><Key.shift><Key.shift><Key.shift><Key.shift><Key.shift>At<Key.space><Key.shift>Risk
Screenshot: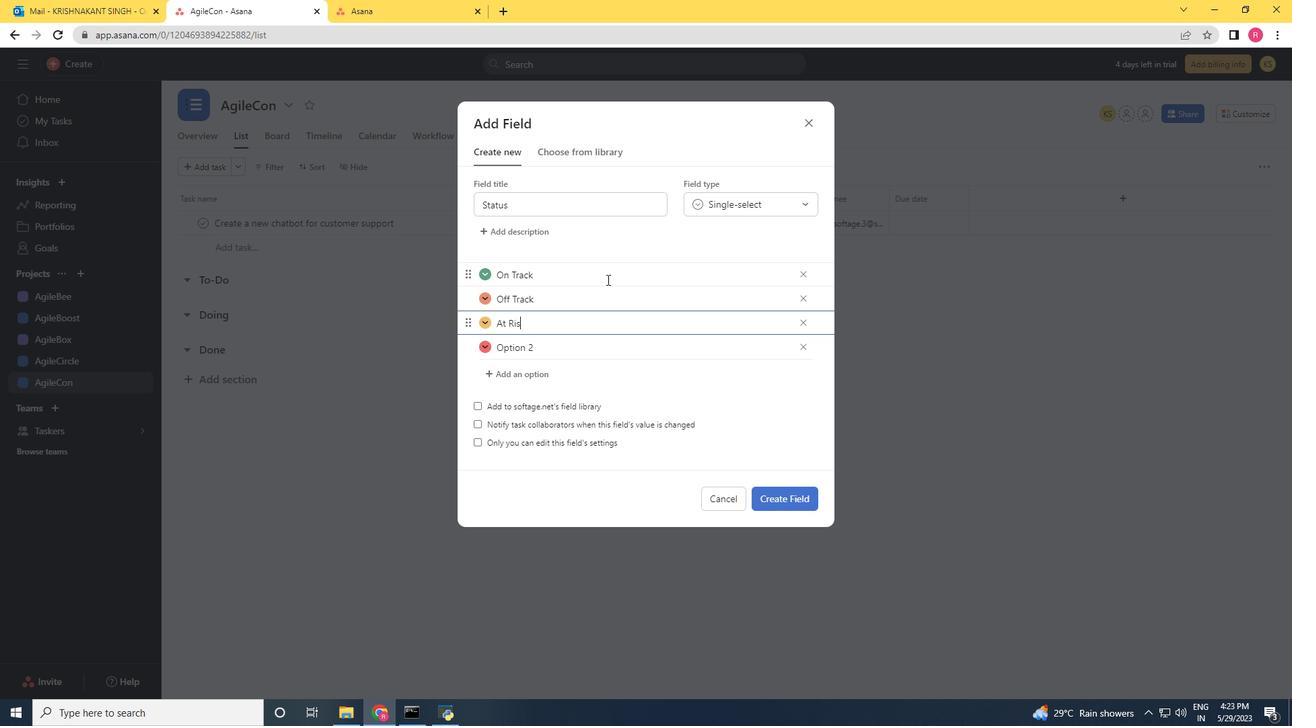 
Action: Mouse moved to (805, 348)
Screenshot: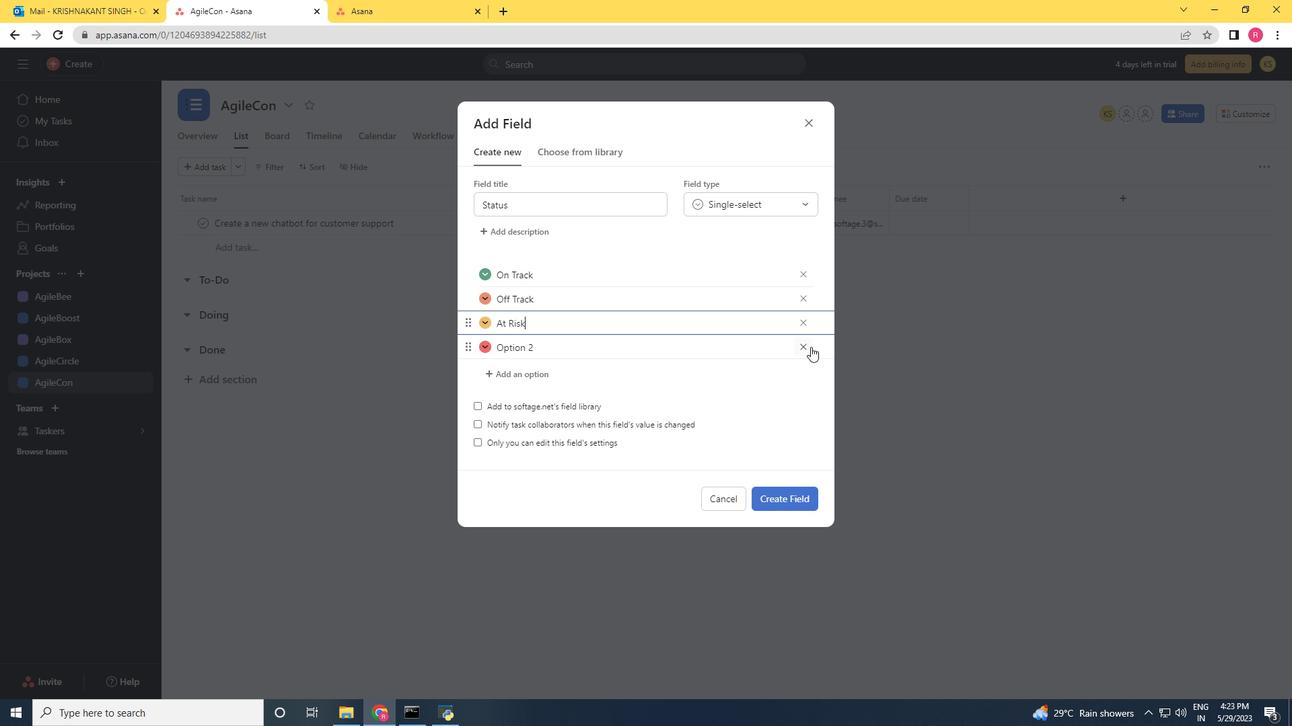 
Action: Mouse pressed left at (805, 348)
Screenshot: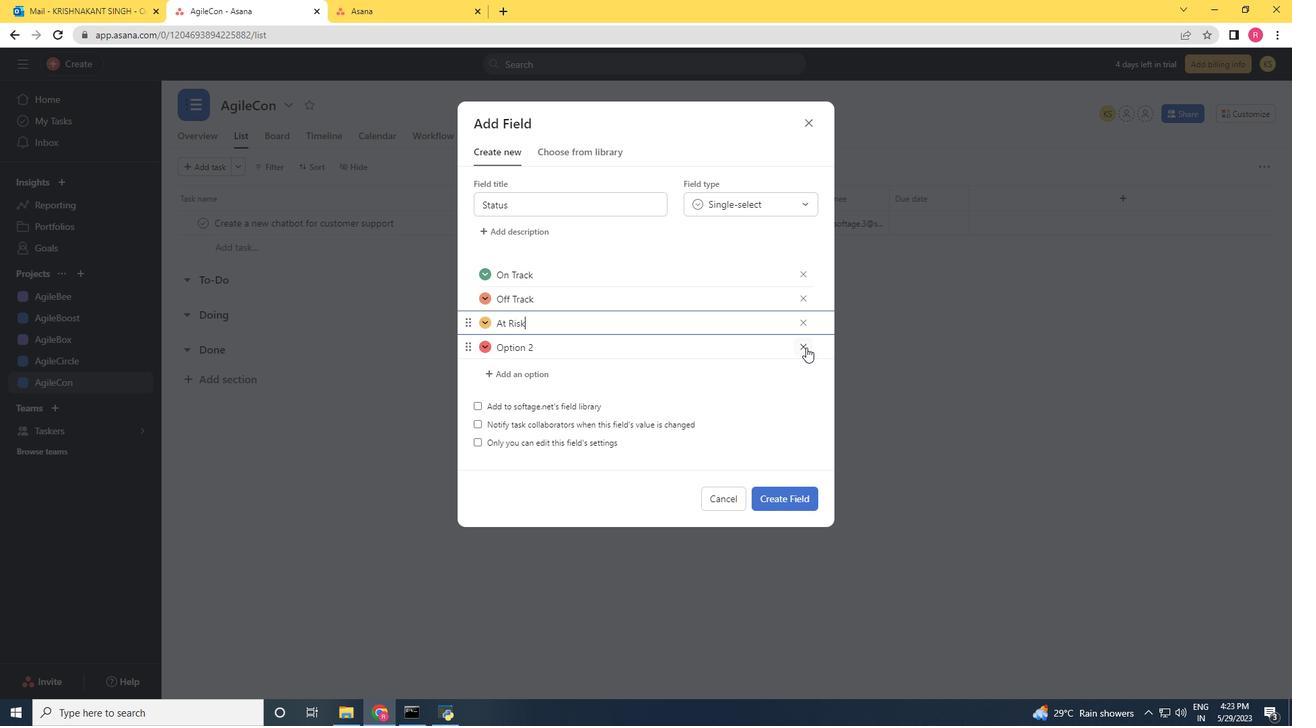 
Action: Mouse moved to (771, 476)
Screenshot: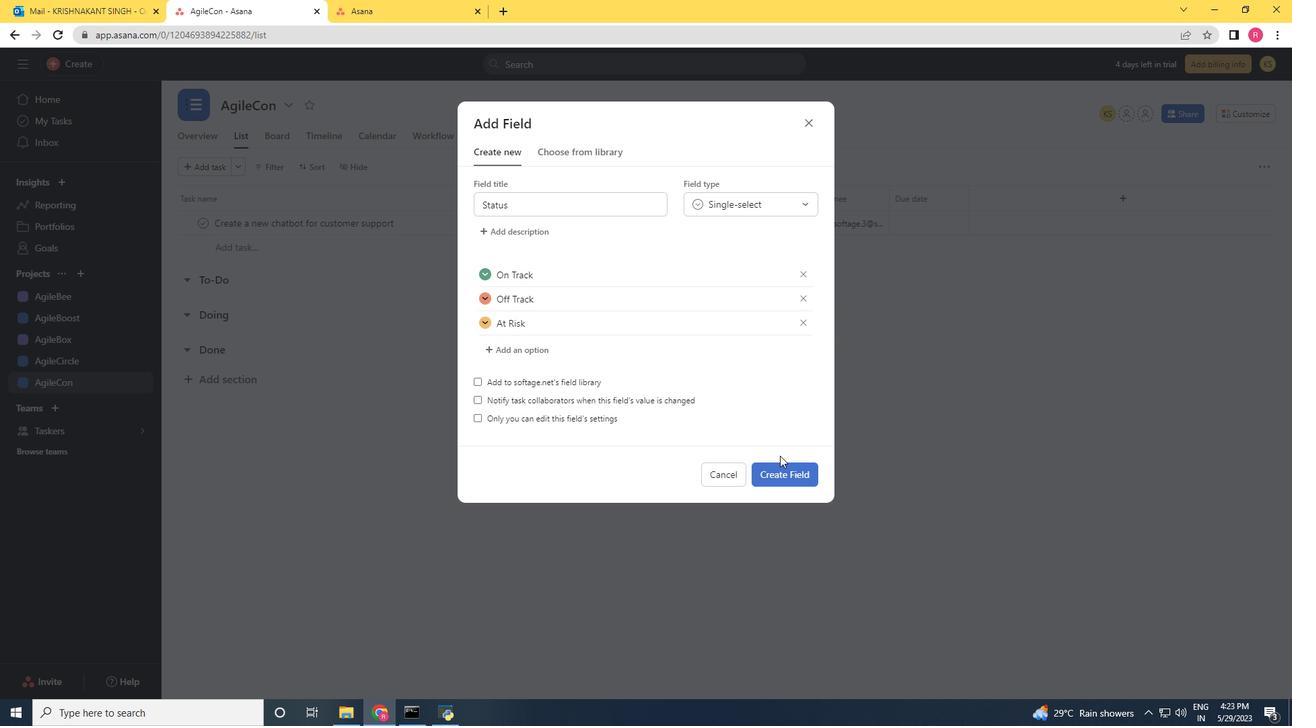 
Action: Mouse pressed left at (771, 476)
Screenshot: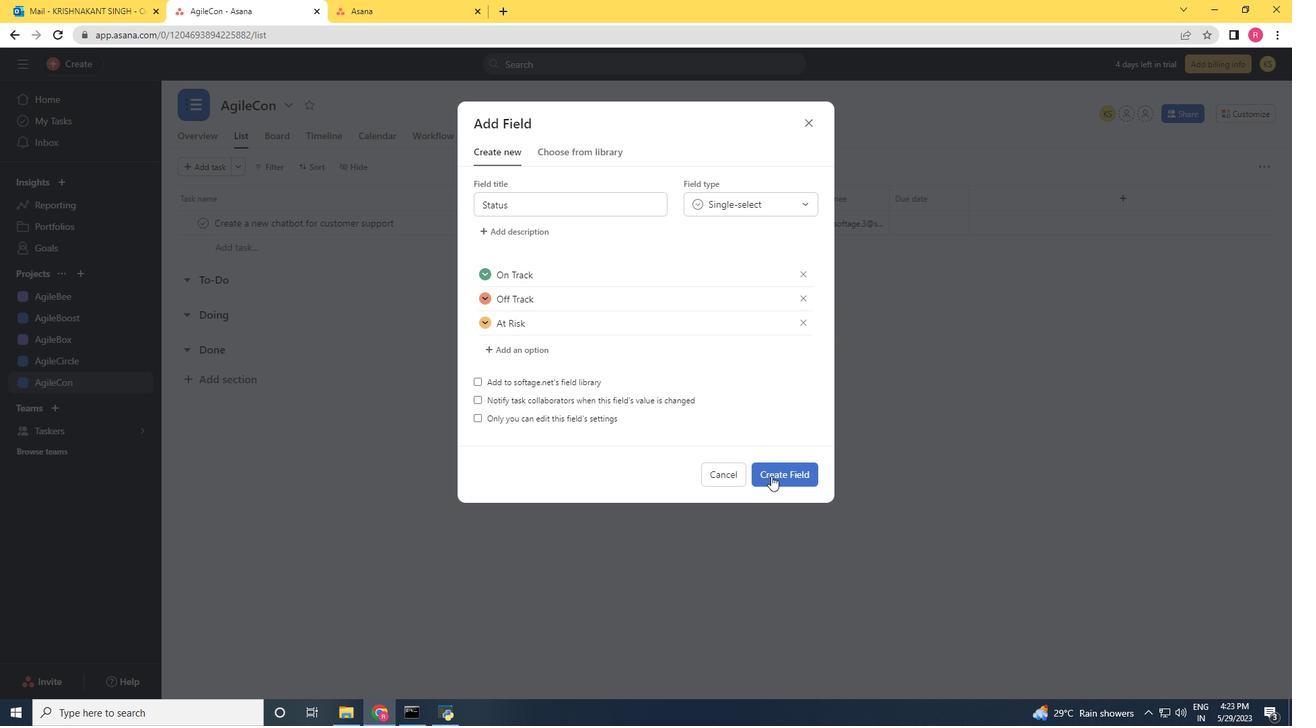 
Action: Mouse moved to (1156, 197)
Screenshot: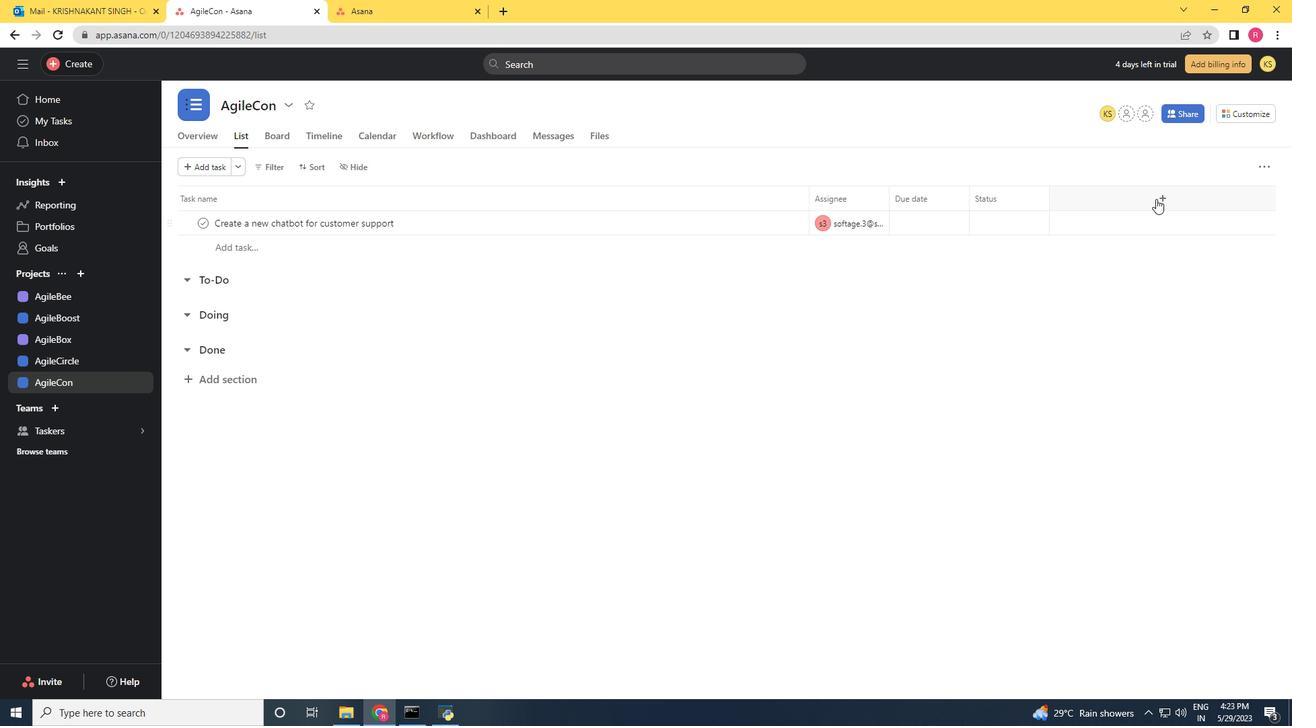 
Action: Mouse pressed left at (1156, 197)
Screenshot: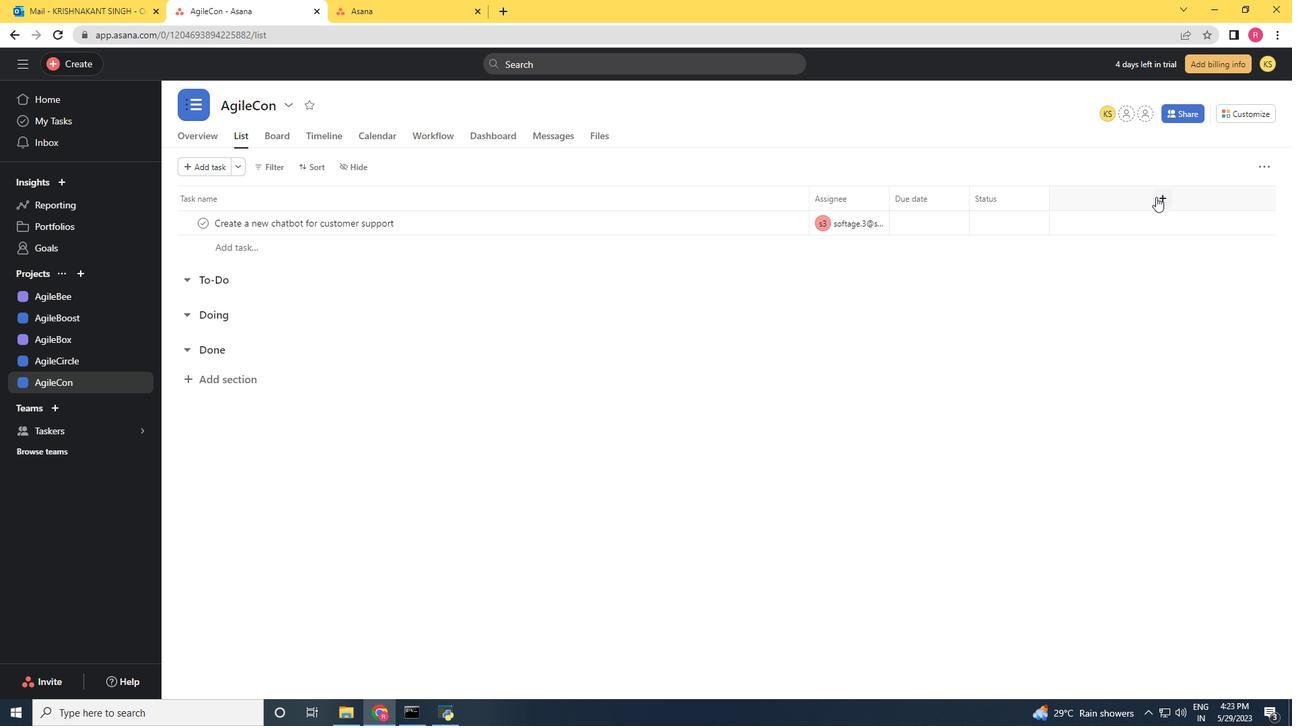 
Action: Mouse moved to (1101, 240)
Screenshot: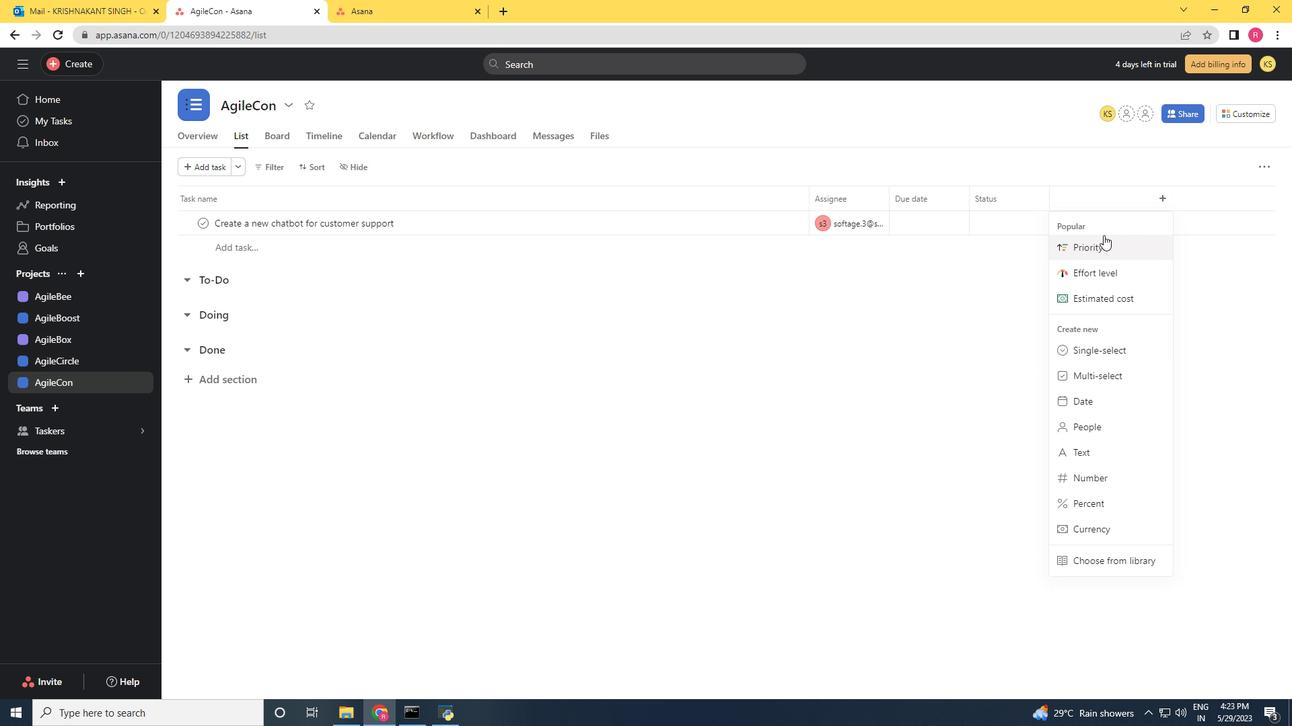 
Action: Mouse pressed left at (1101, 240)
Screenshot: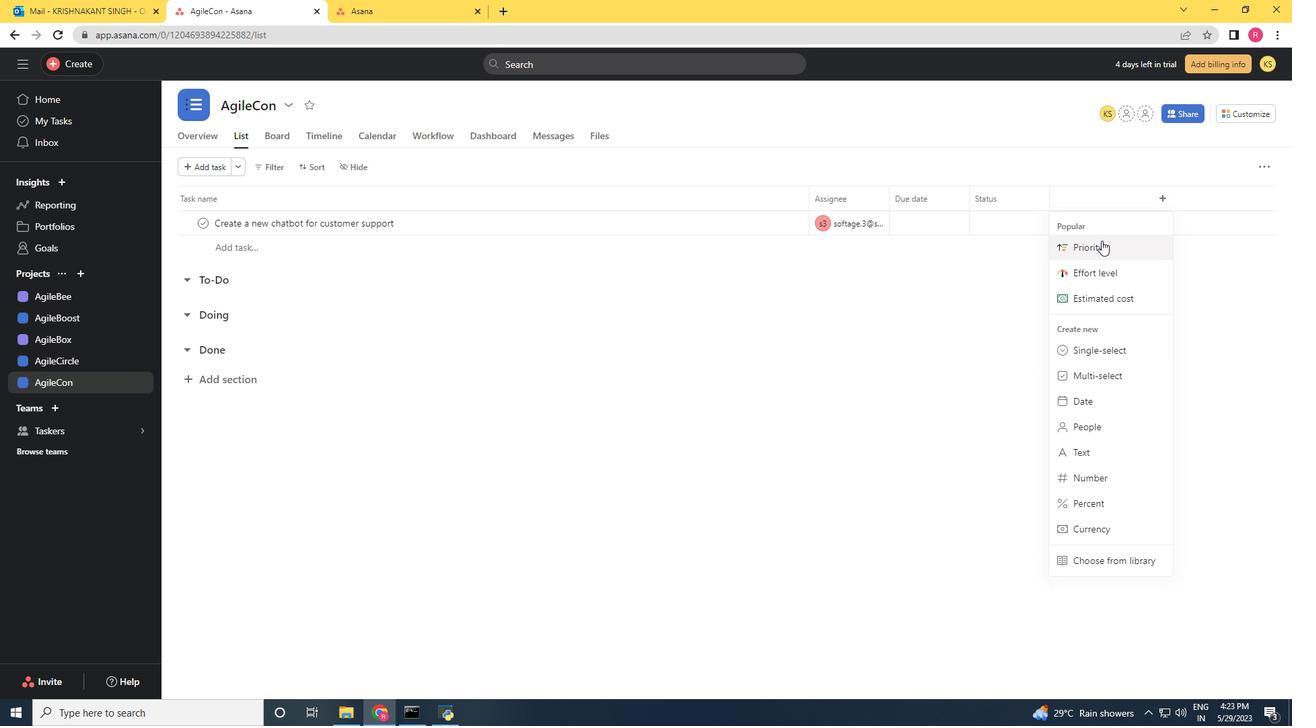 
Action: Mouse moved to (776, 451)
Screenshot: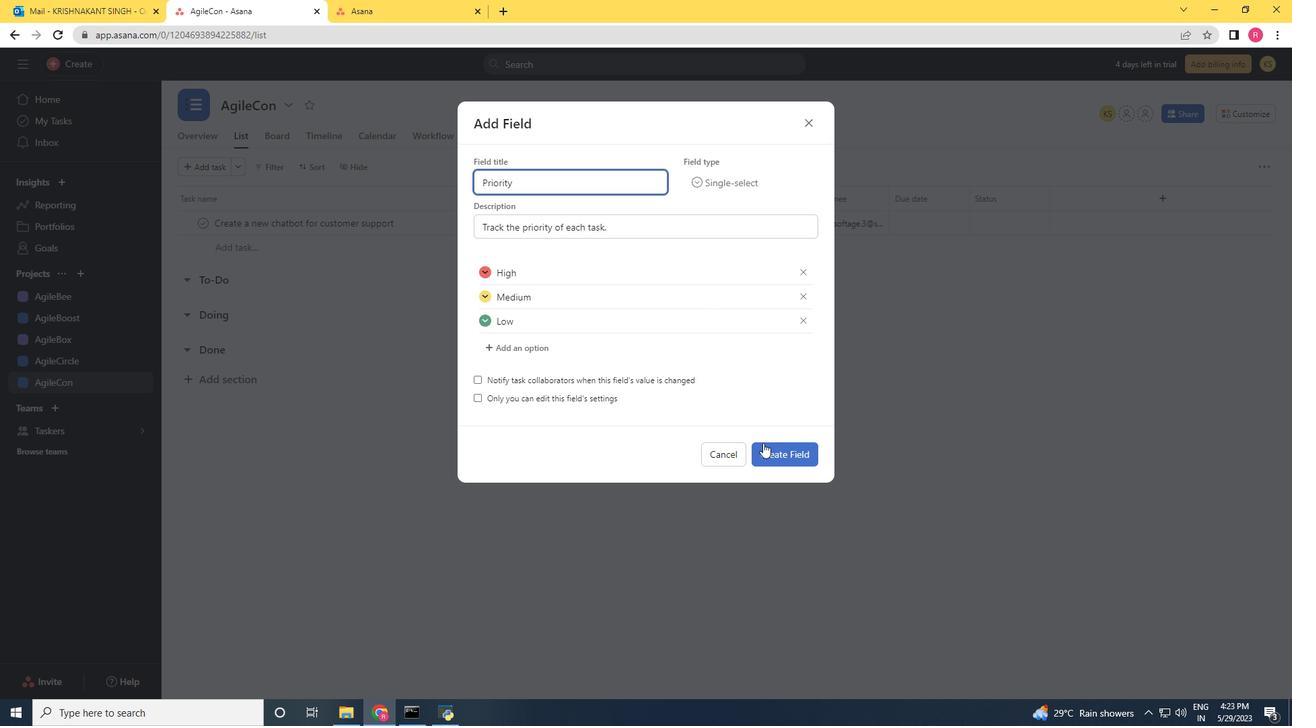 
Action: Mouse pressed left at (776, 451)
Screenshot: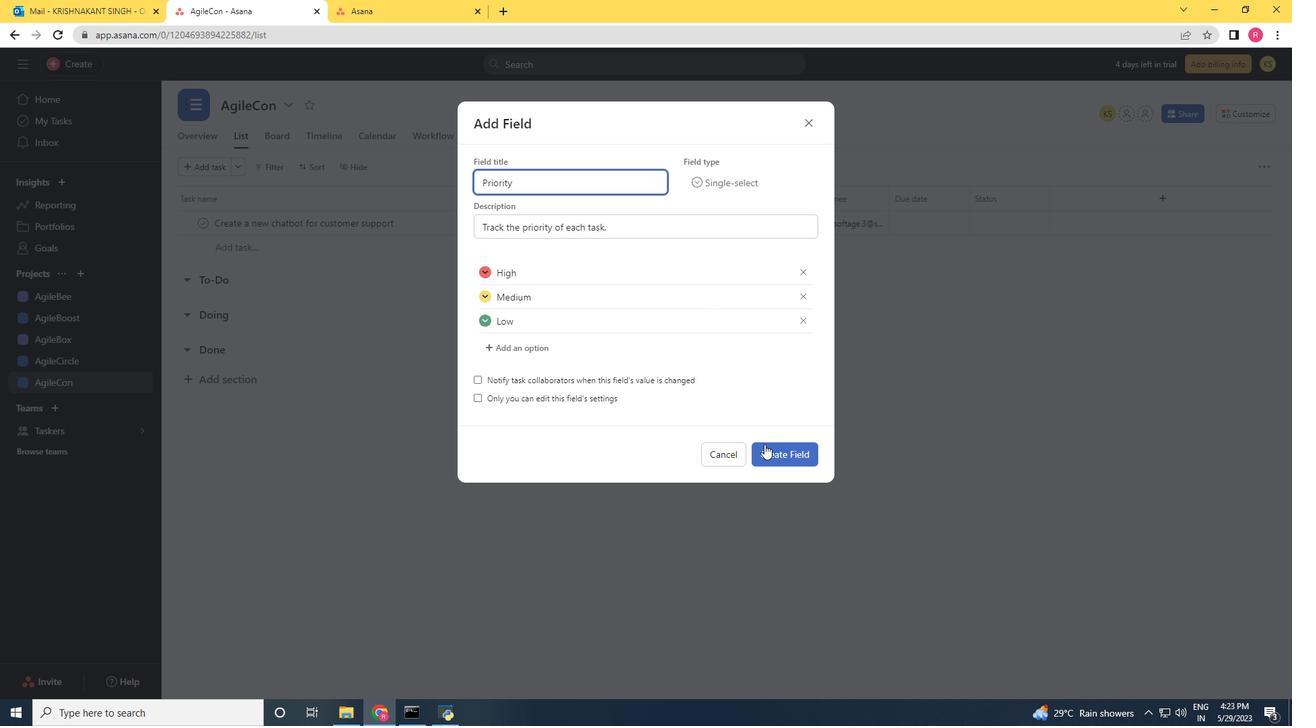 
Action: Mouse moved to (1017, 226)
Screenshot: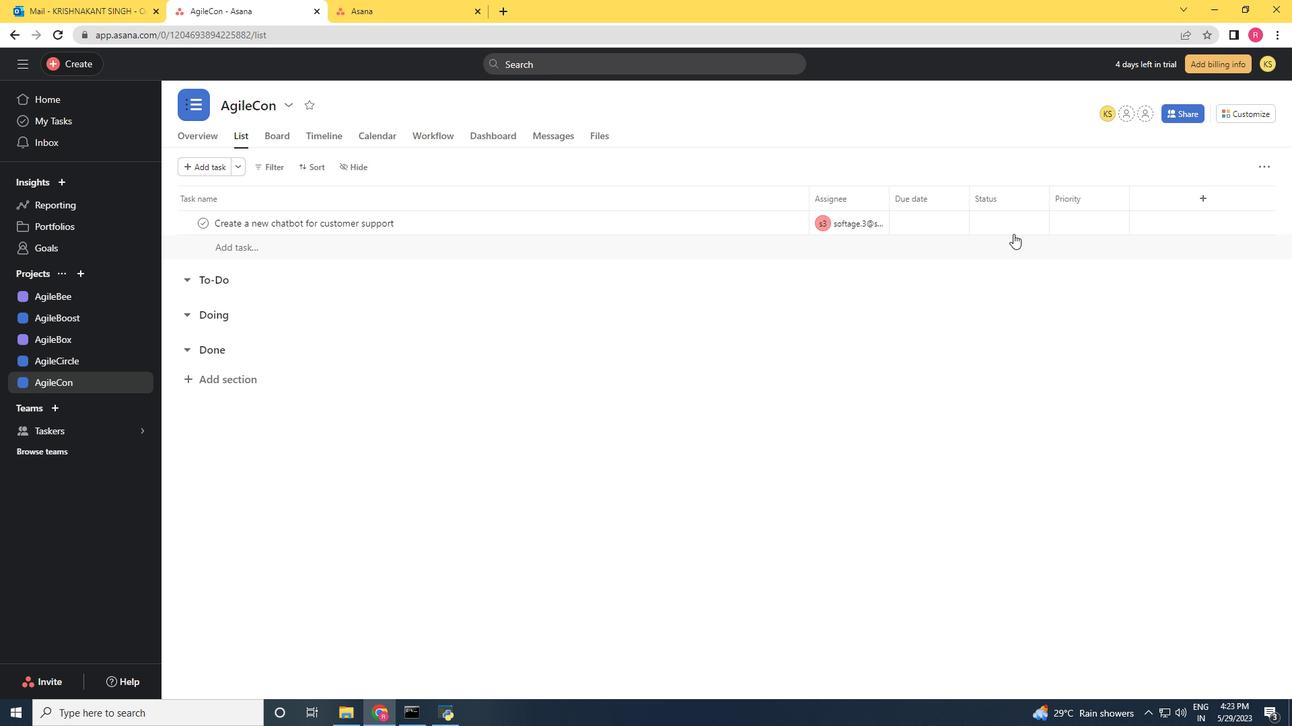 
Action: Mouse pressed left at (1017, 226)
Screenshot: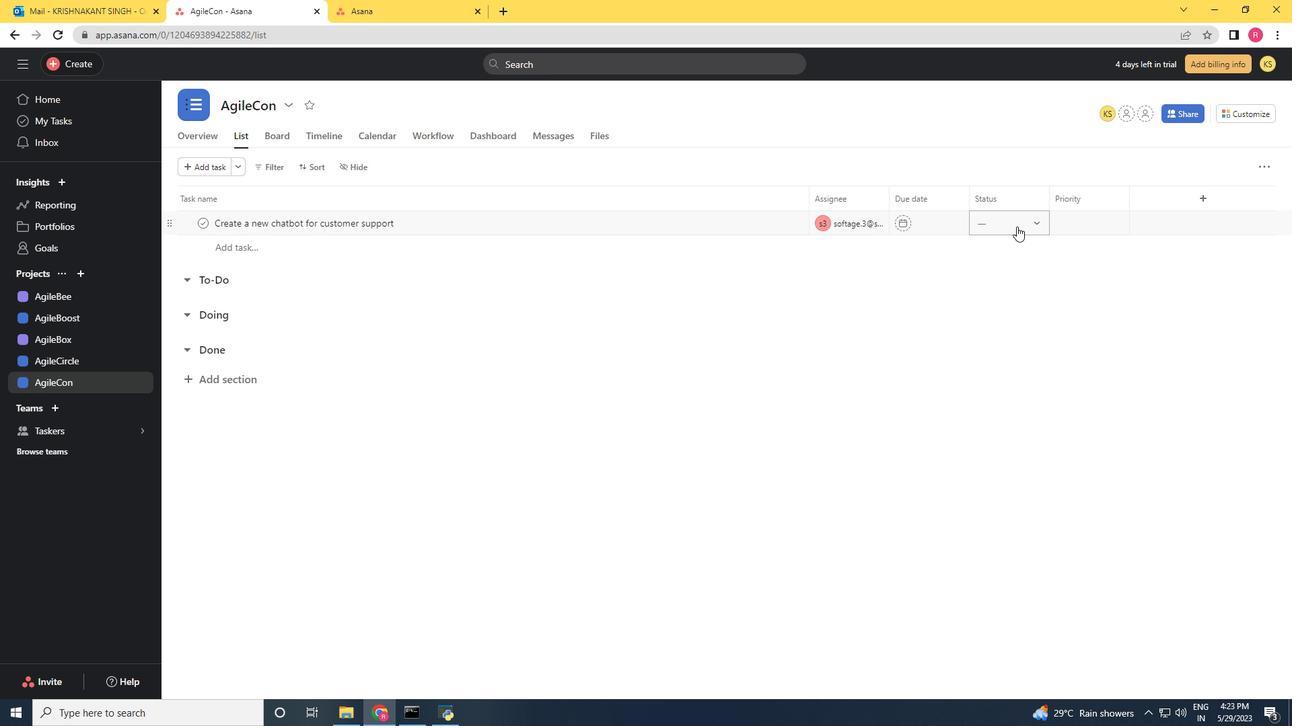 
Action: Mouse moved to (1011, 273)
Screenshot: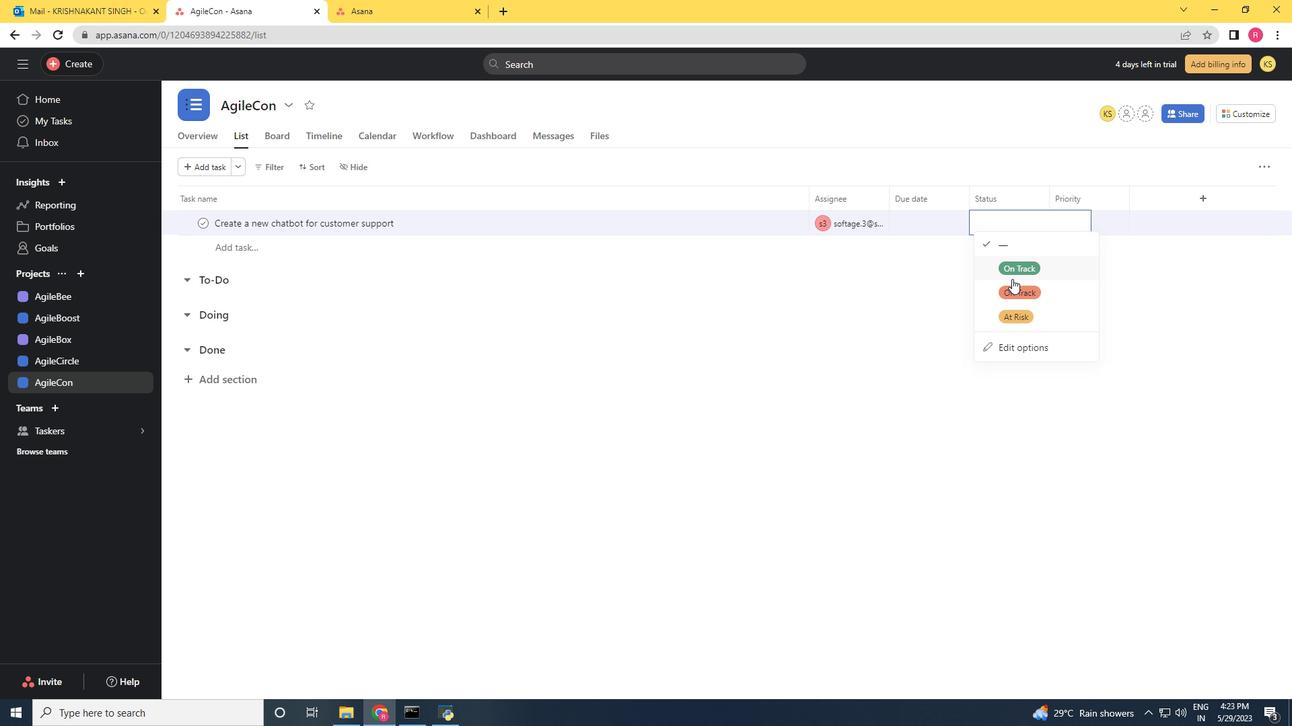 
Action: Mouse pressed left at (1011, 273)
Screenshot: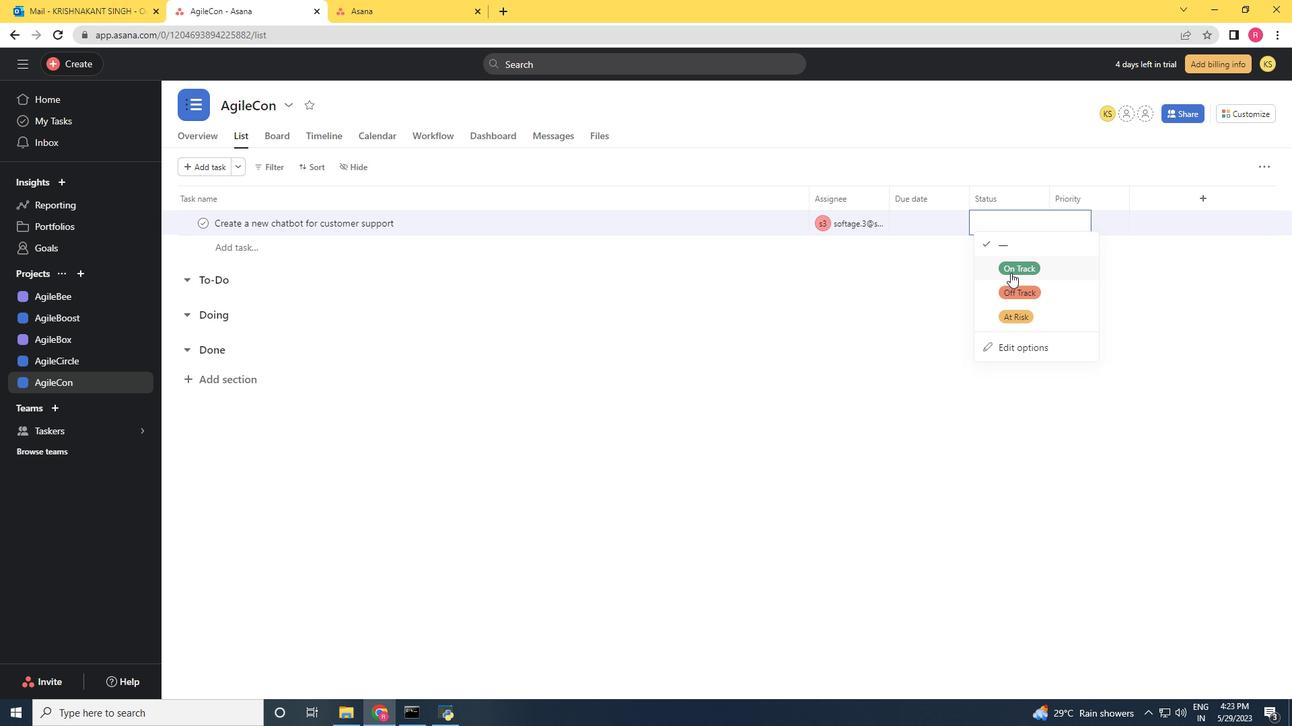 
Action: Mouse moved to (1091, 223)
Screenshot: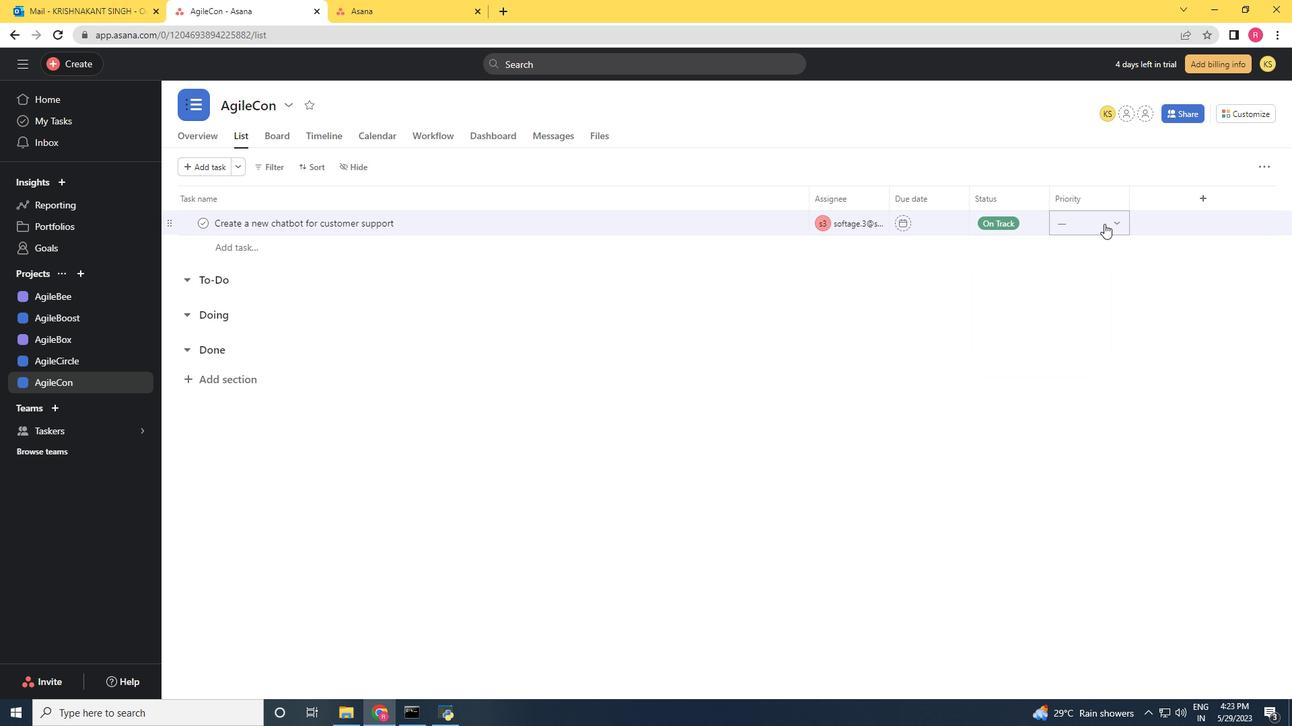 
Action: Mouse pressed left at (1091, 223)
Screenshot: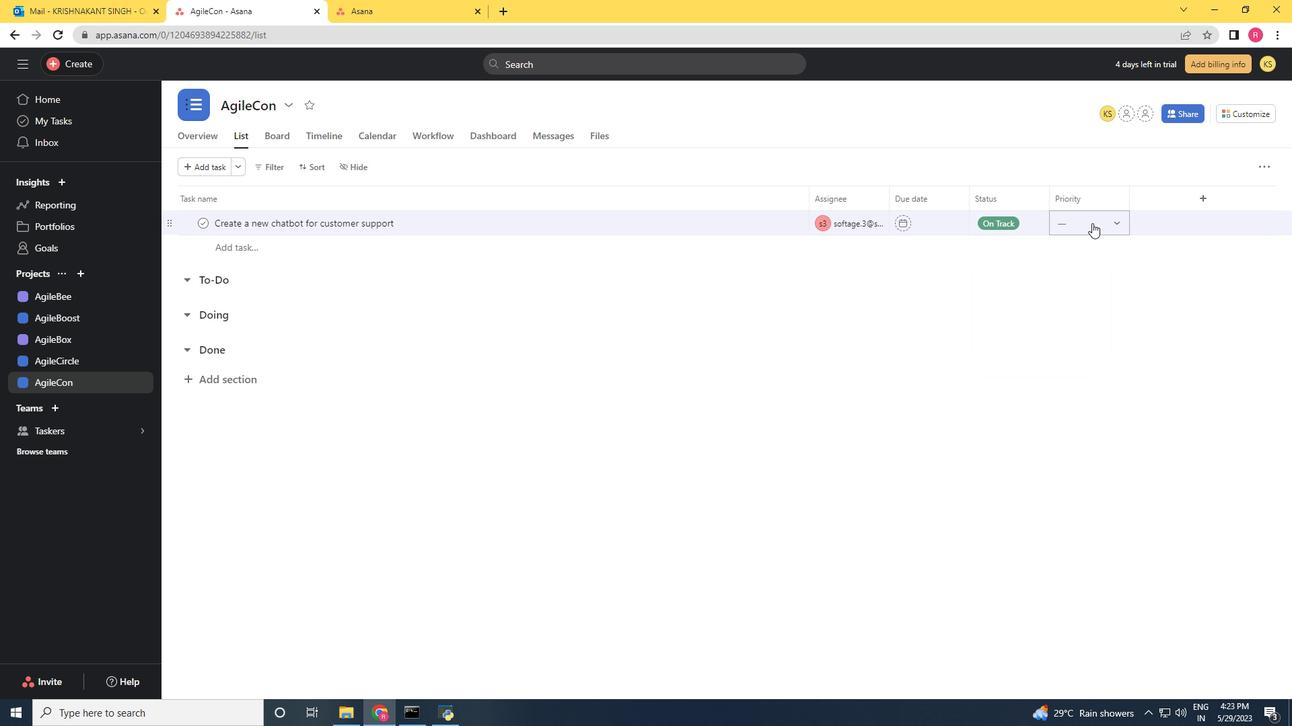 
Action: Mouse moved to (1101, 312)
Screenshot: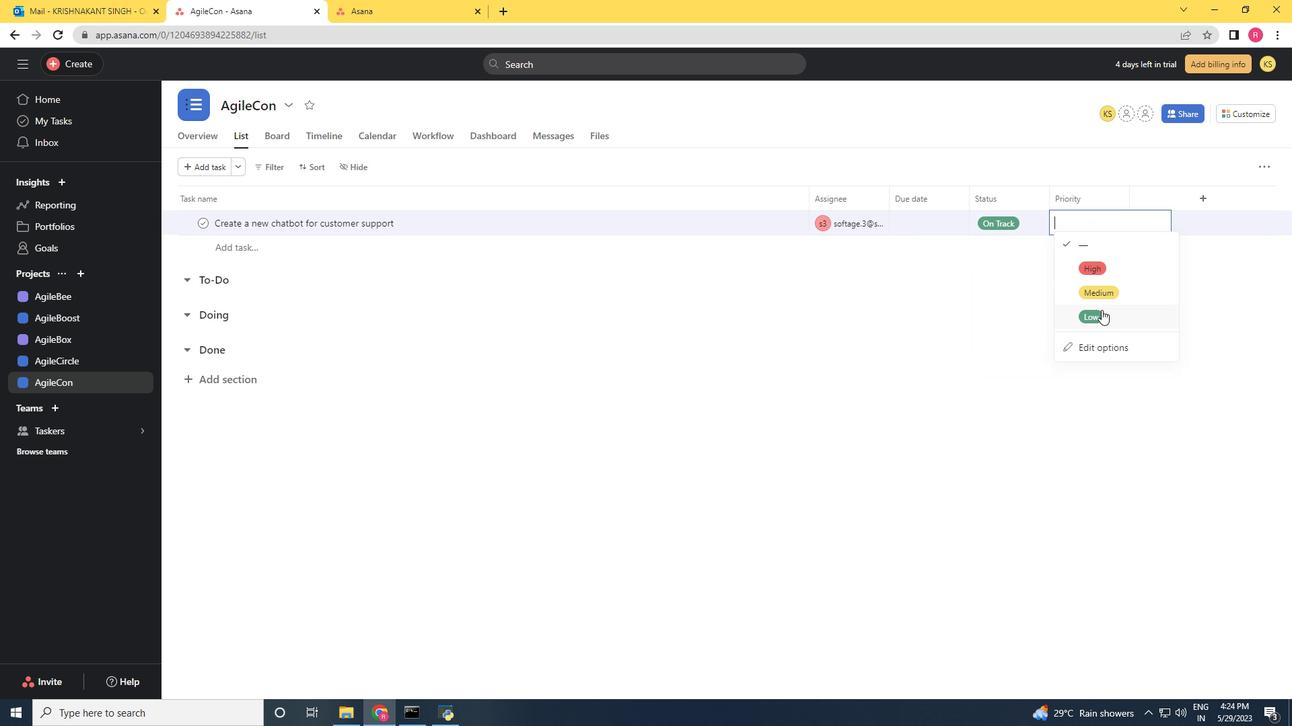 
Action: Mouse pressed left at (1101, 312)
Screenshot: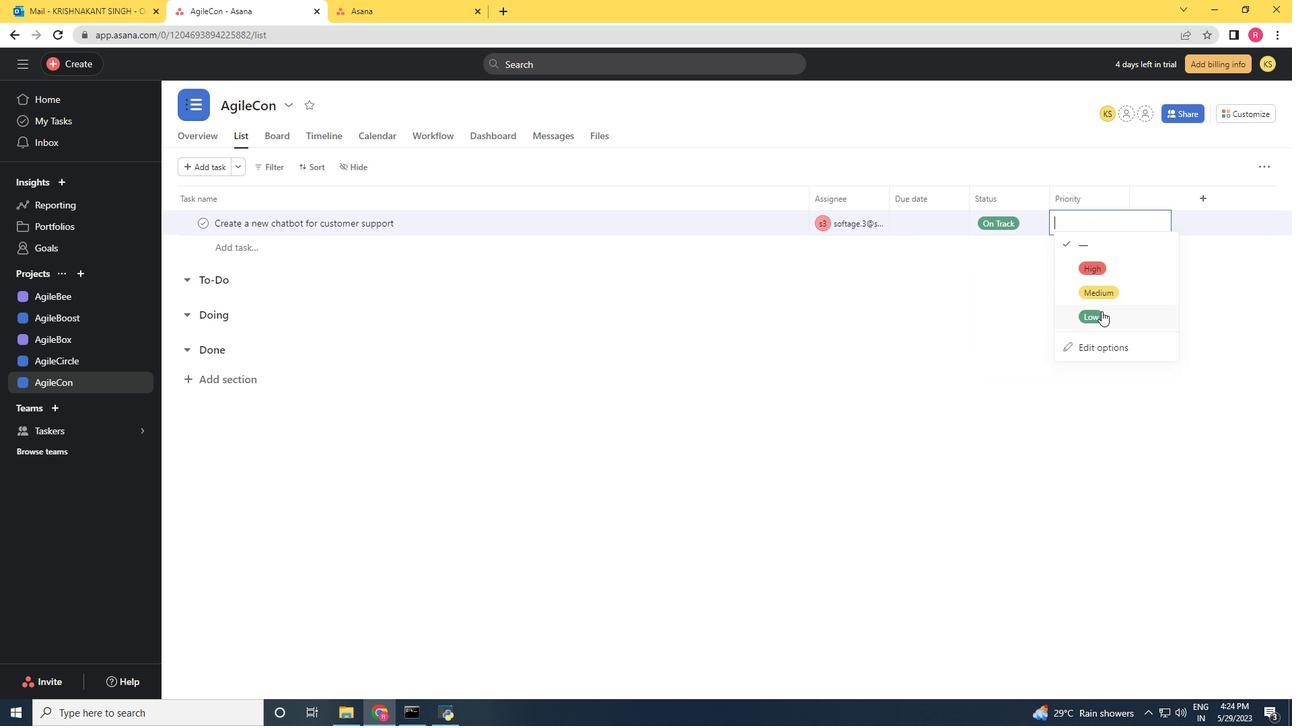
Action: Mouse moved to (931, 450)
Screenshot: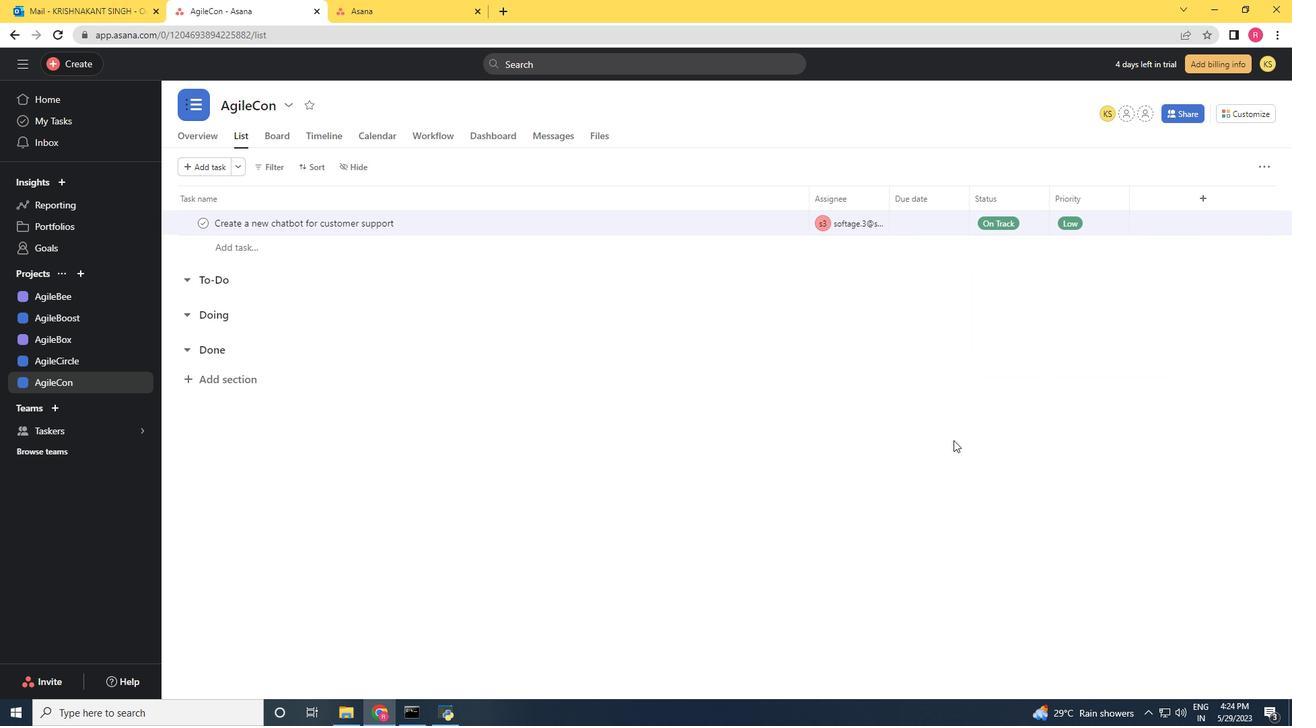 
